 Task: Search one way flight ticket for 4 adults, 1 infant in seat and 1 infant on lap in premium economy from Everett: Paine Field (snohomish County Airport) to Rockford: Chicago Rockford International Airport(was Northwest Chicagoland Regional Airport At Rockford) on 5-1-2023. Choice of flights is Delta. Number of bags: 2 carry on bags and 1 checked bag. Price is upto 78000. Outbound departure time preference is 13:15.
Action: Mouse moved to (214, 338)
Screenshot: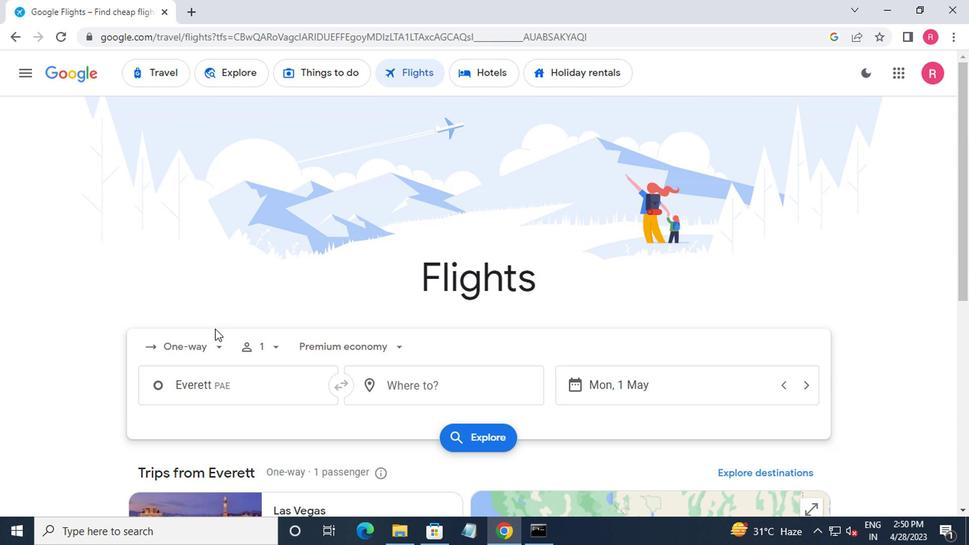
Action: Mouse pressed left at (214, 338)
Screenshot: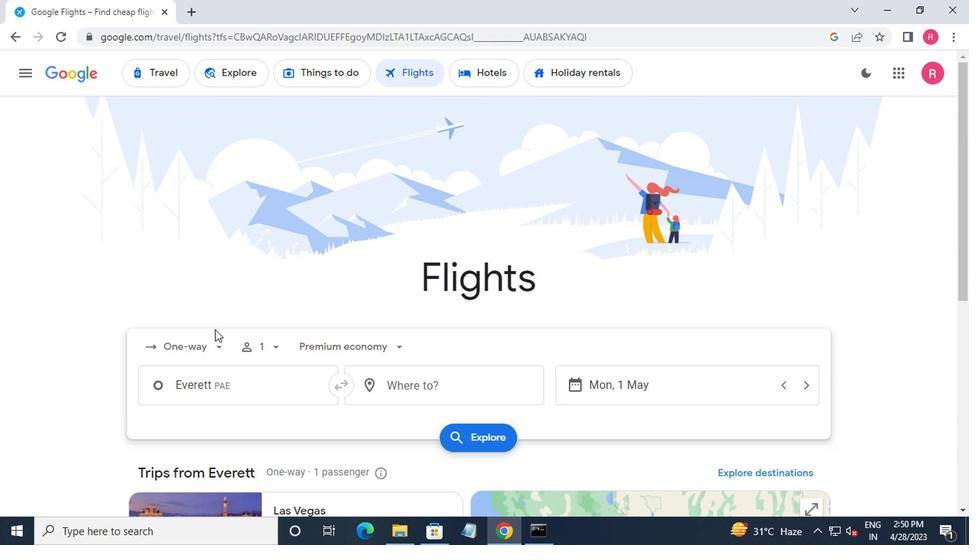 
Action: Mouse moved to (203, 409)
Screenshot: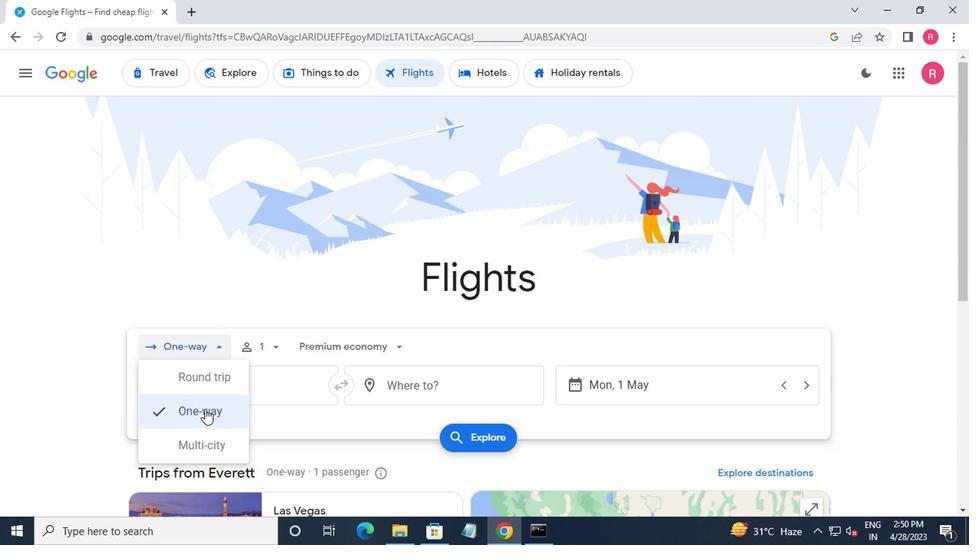 
Action: Mouse pressed left at (203, 409)
Screenshot: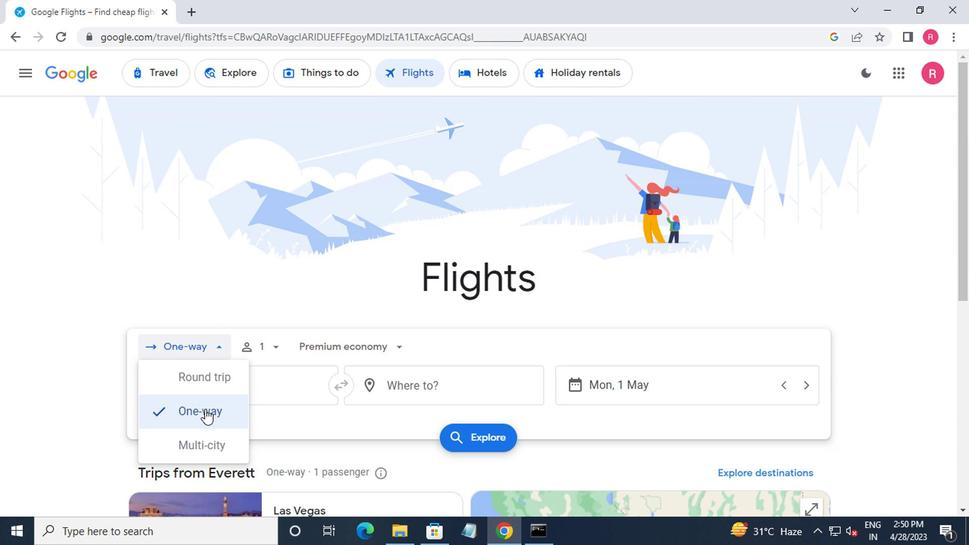 
Action: Mouse moved to (271, 346)
Screenshot: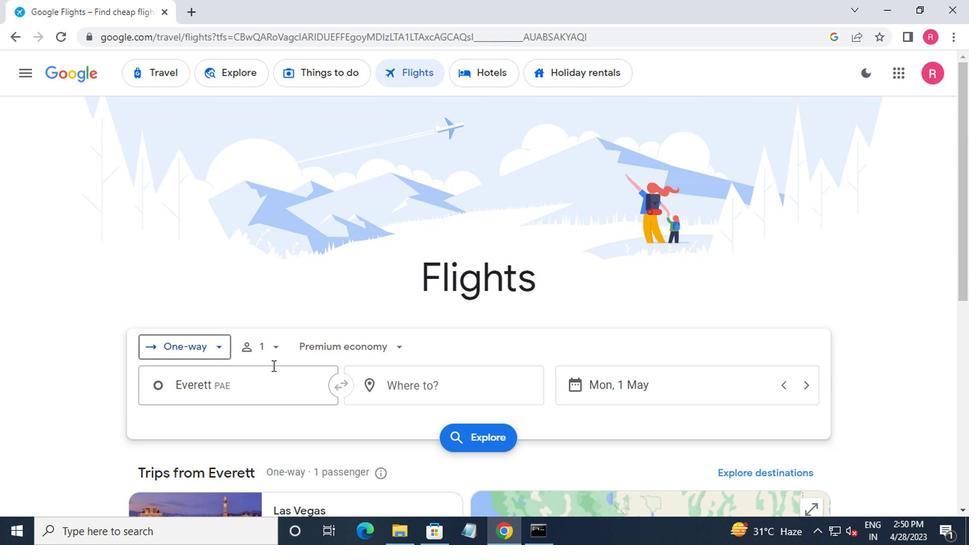 
Action: Mouse pressed left at (271, 346)
Screenshot: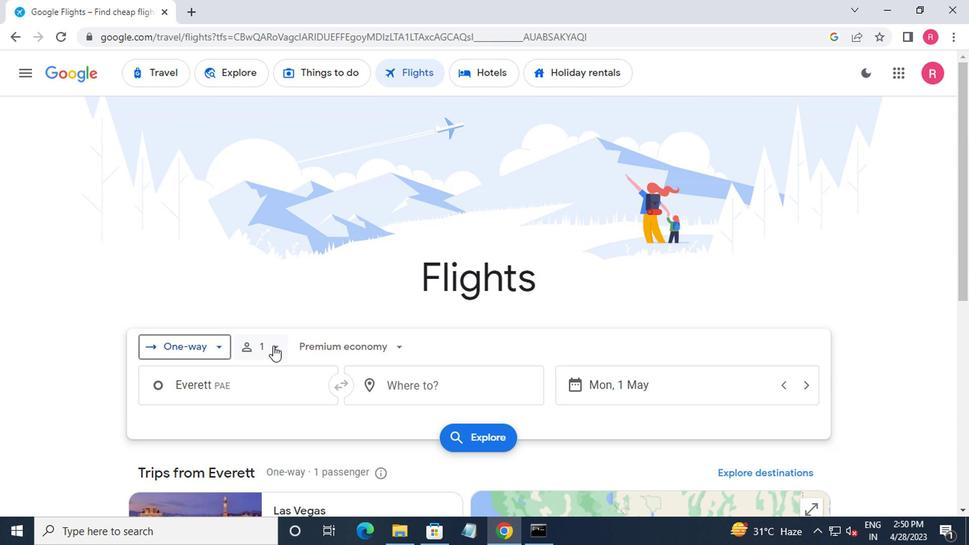 
Action: Mouse moved to (381, 385)
Screenshot: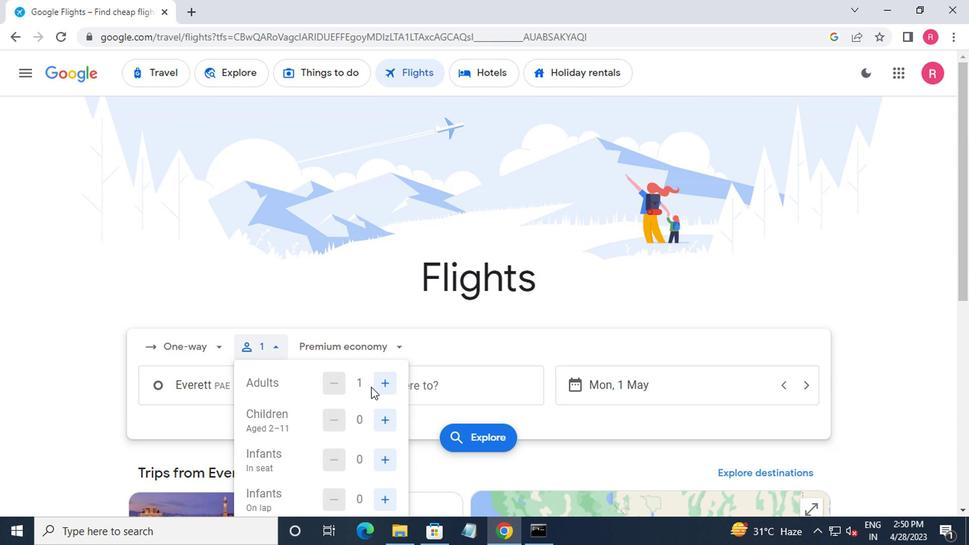 
Action: Mouse pressed left at (381, 385)
Screenshot: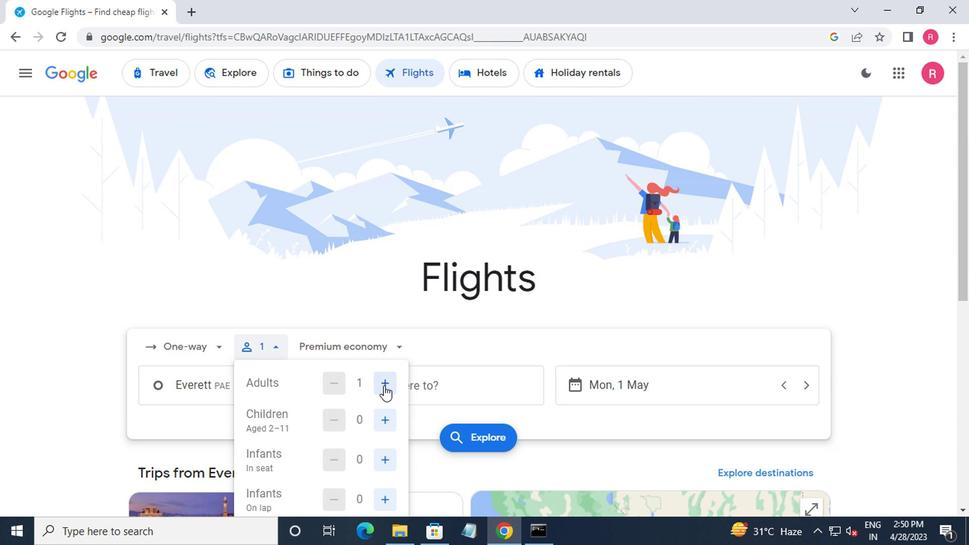 
Action: Mouse pressed left at (381, 385)
Screenshot: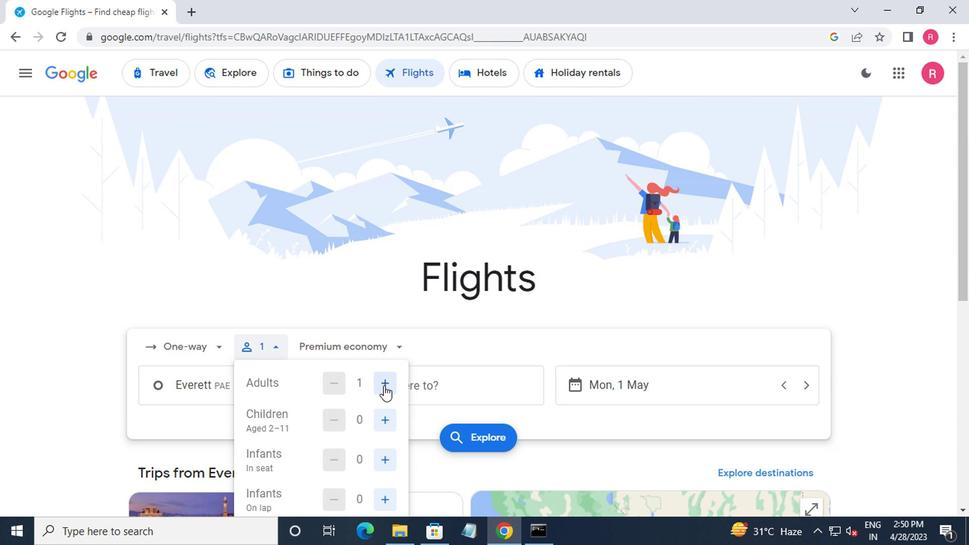 
Action: Mouse pressed left at (381, 385)
Screenshot: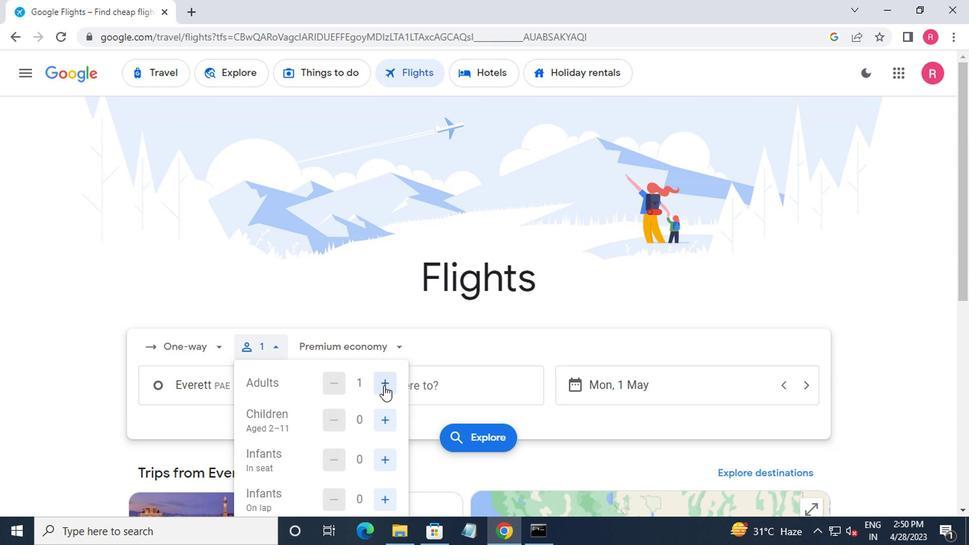 
Action: Mouse moved to (374, 385)
Screenshot: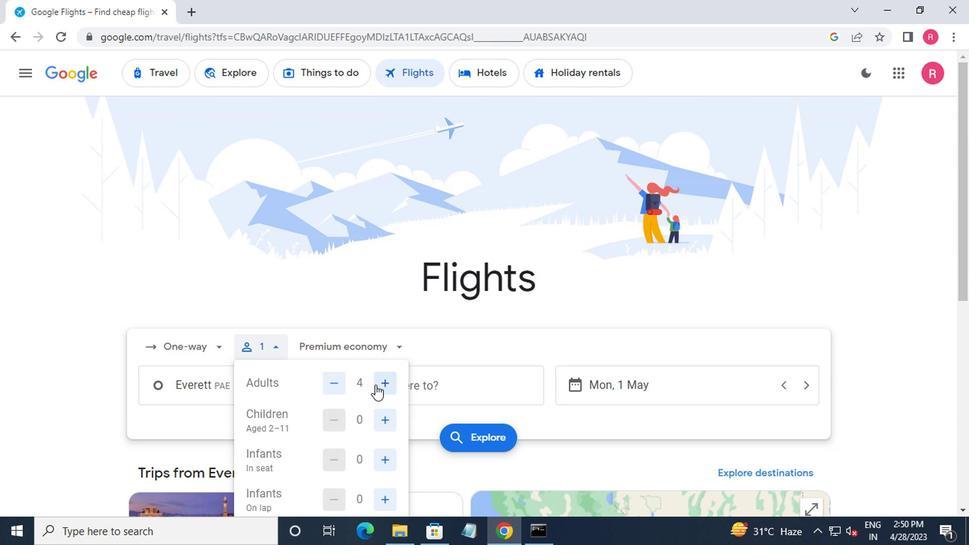 
Action: Mouse pressed left at (374, 385)
Screenshot: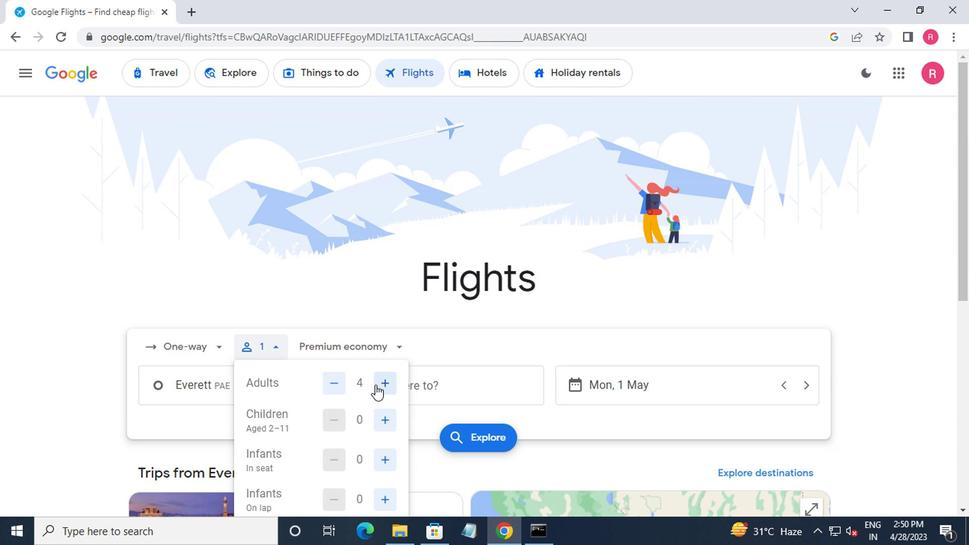 
Action: Mouse moved to (338, 385)
Screenshot: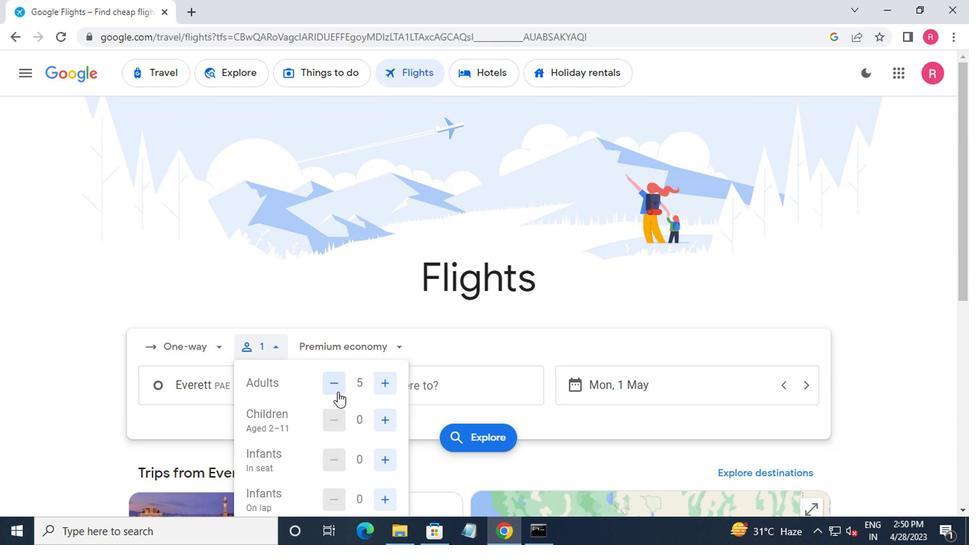 
Action: Mouse pressed left at (338, 385)
Screenshot: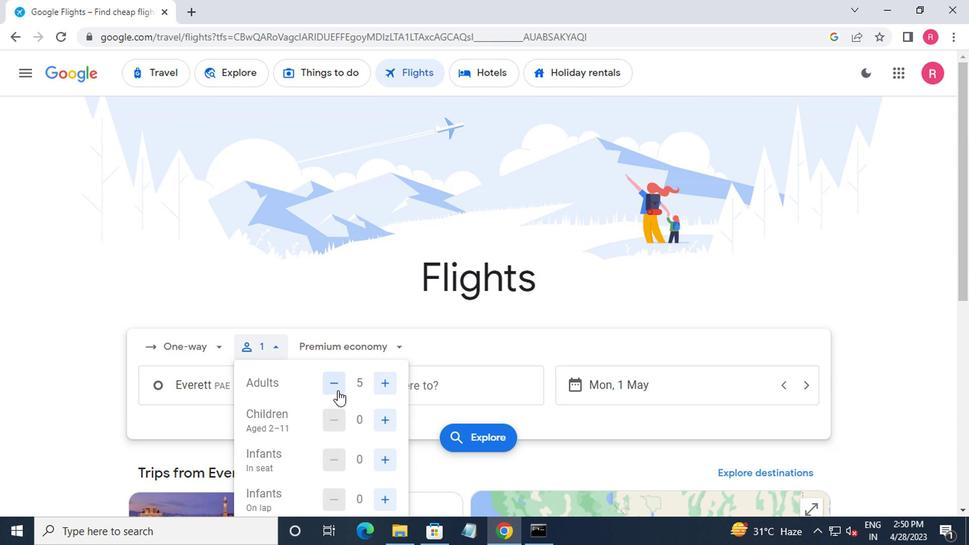 
Action: Mouse pressed left at (338, 385)
Screenshot: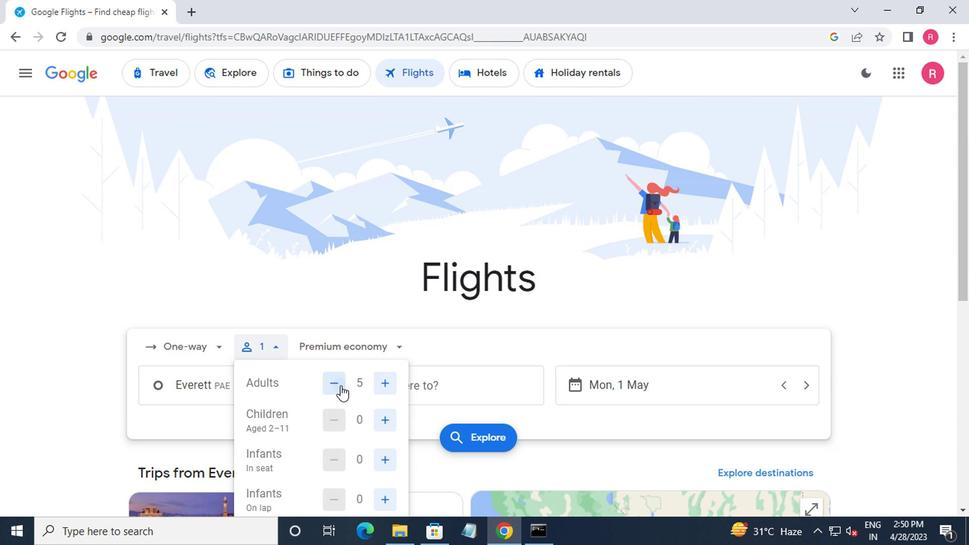 
Action: Mouse moved to (379, 417)
Screenshot: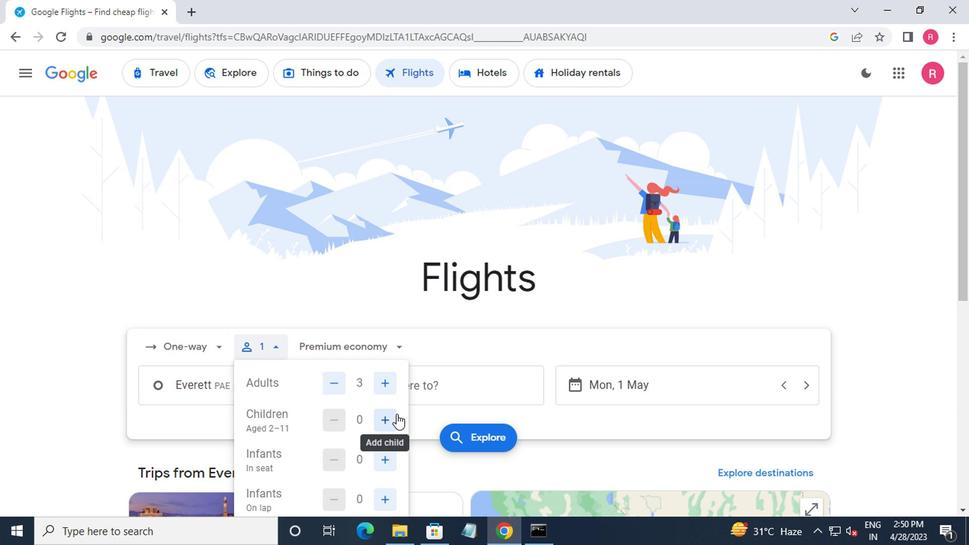 
Action: Mouse pressed left at (379, 417)
Screenshot: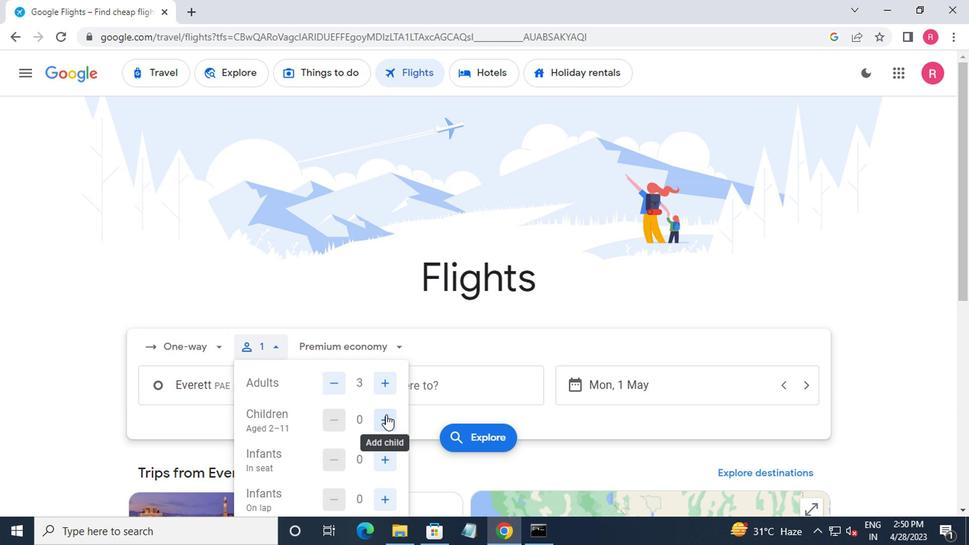 
Action: Mouse pressed left at (379, 417)
Screenshot: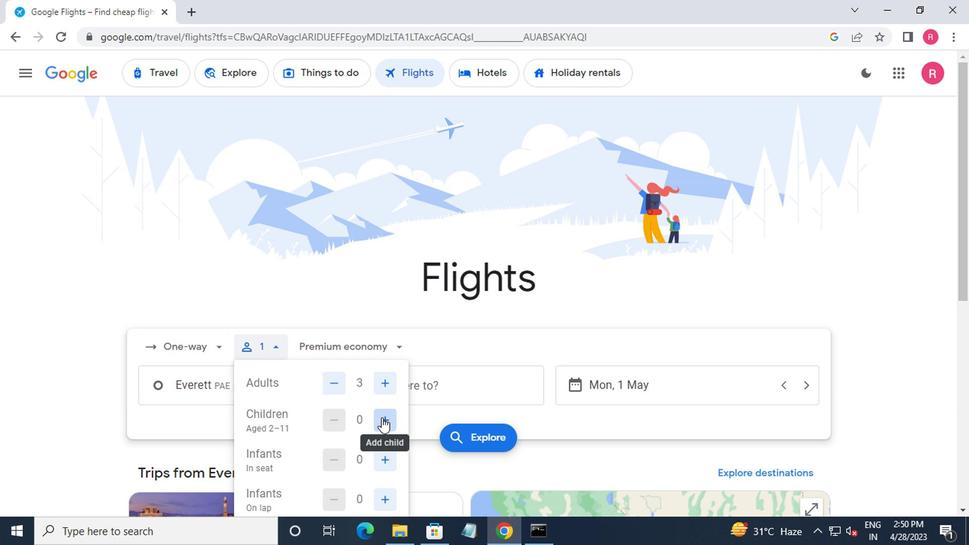 
Action: Mouse pressed left at (379, 417)
Screenshot: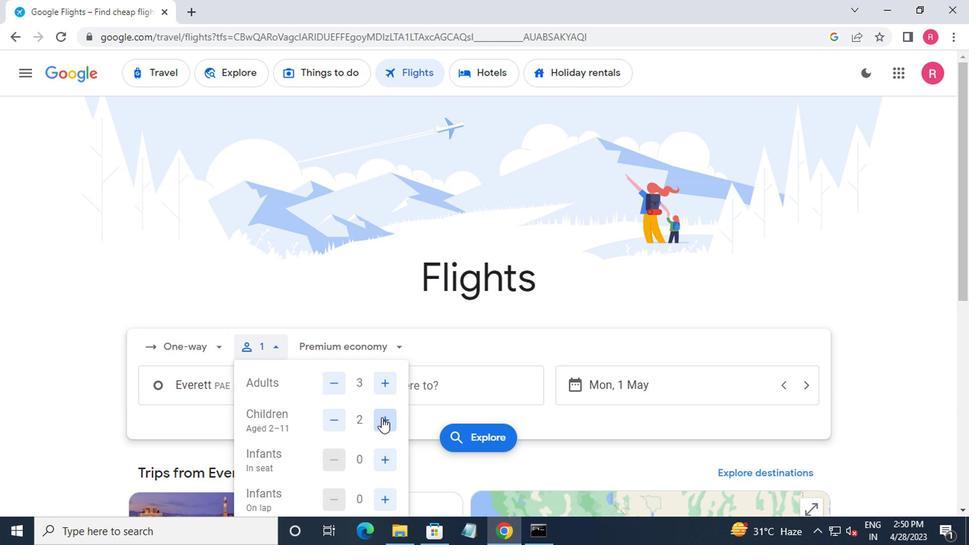 
Action: Mouse moved to (355, 344)
Screenshot: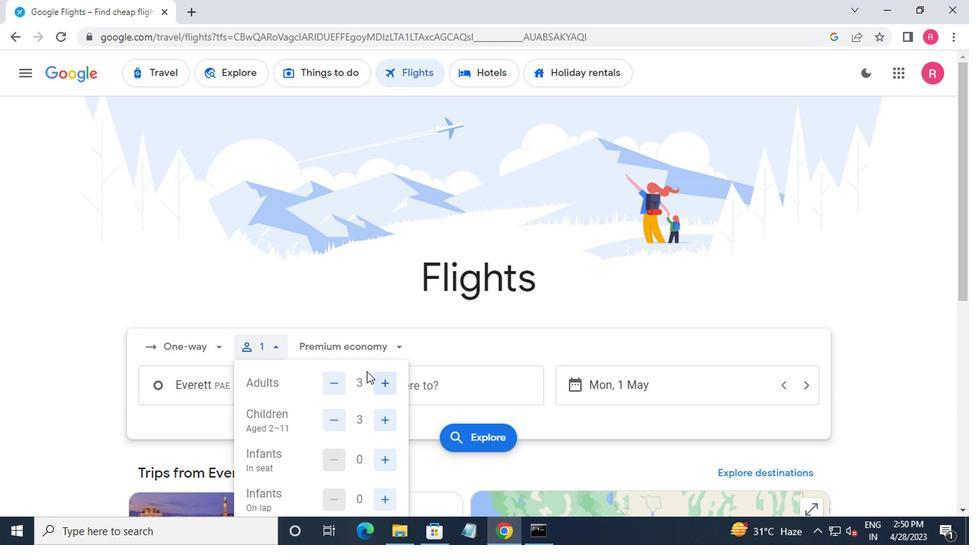 
Action: Mouse pressed left at (355, 344)
Screenshot: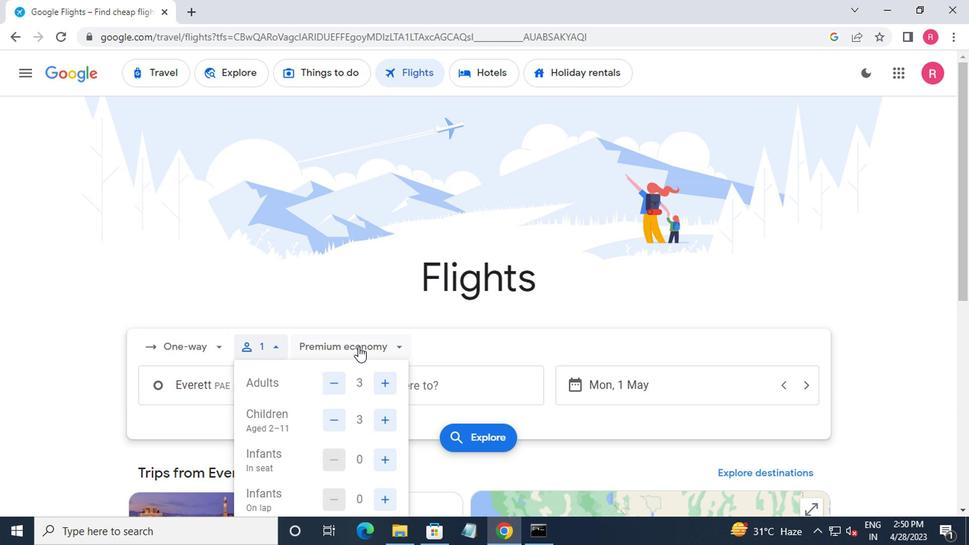 
Action: Mouse moved to (372, 374)
Screenshot: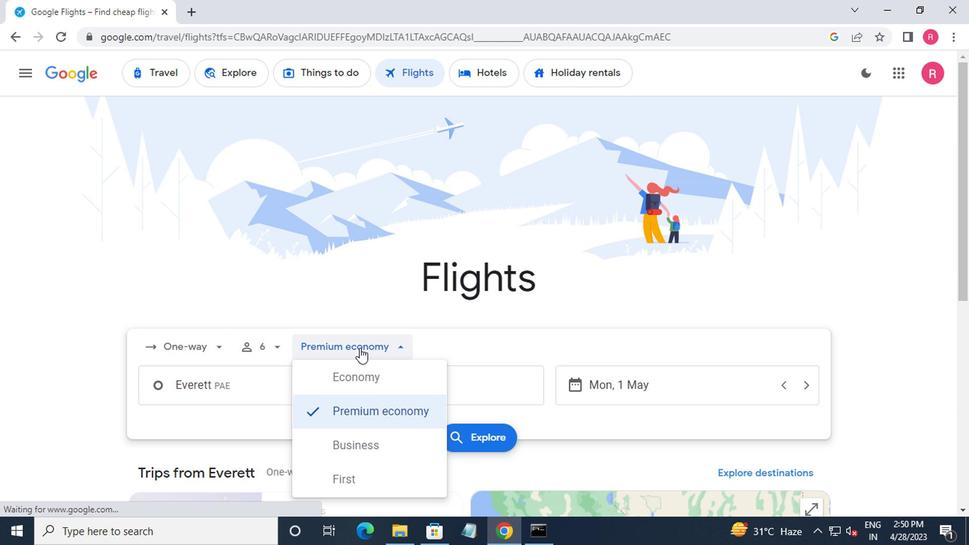 
Action: Mouse pressed left at (372, 374)
Screenshot: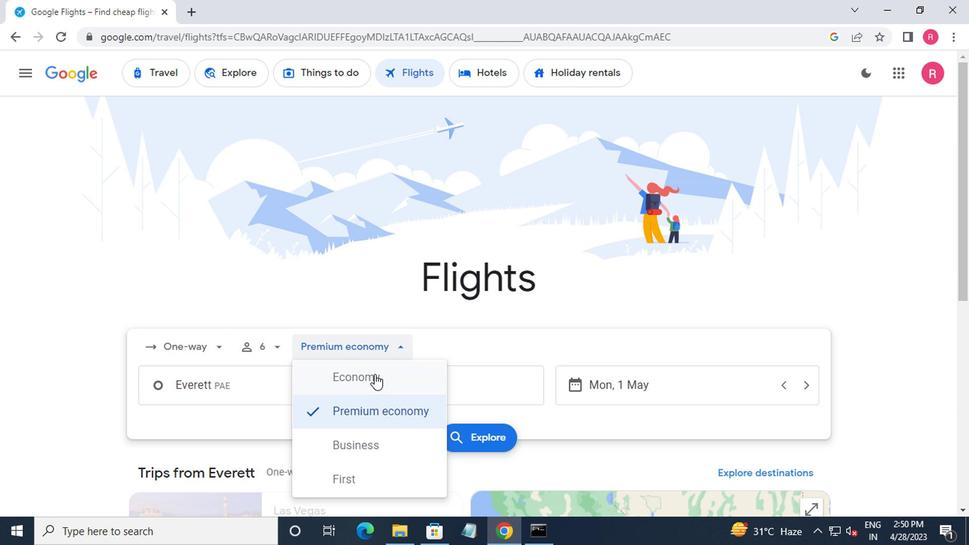
Action: Mouse moved to (269, 392)
Screenshot: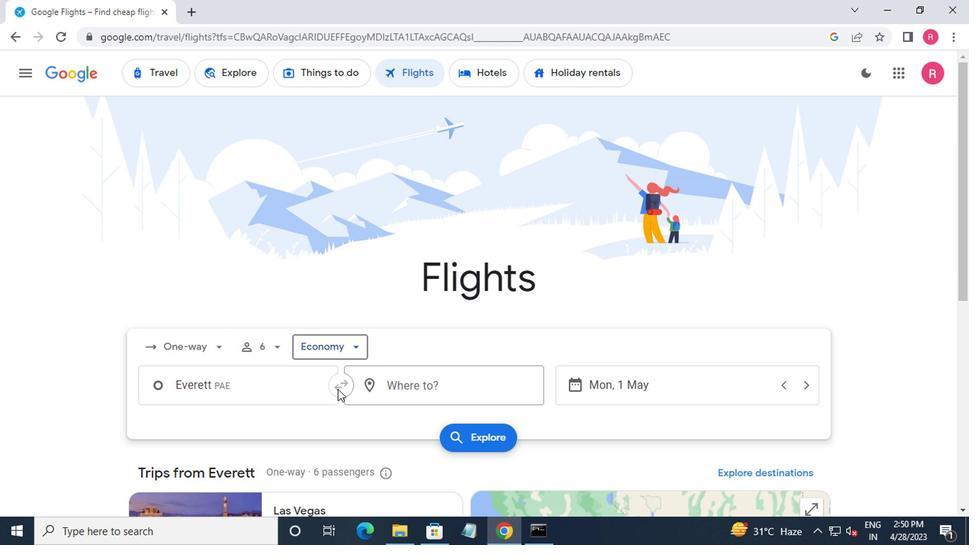 
Action: Mouse pressed left at (269, 392)
Screenshot: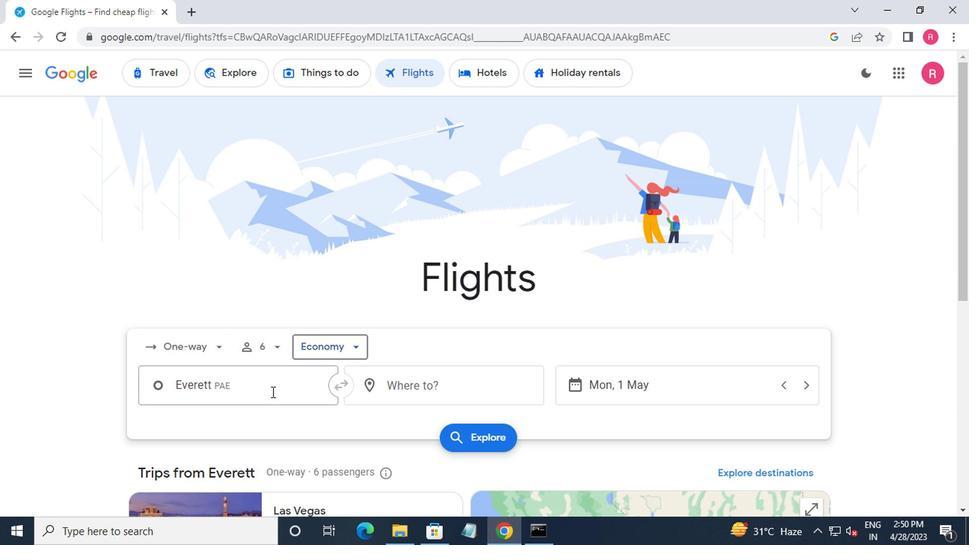 
Action: Mouse moved to (260, 500)
Screenshot: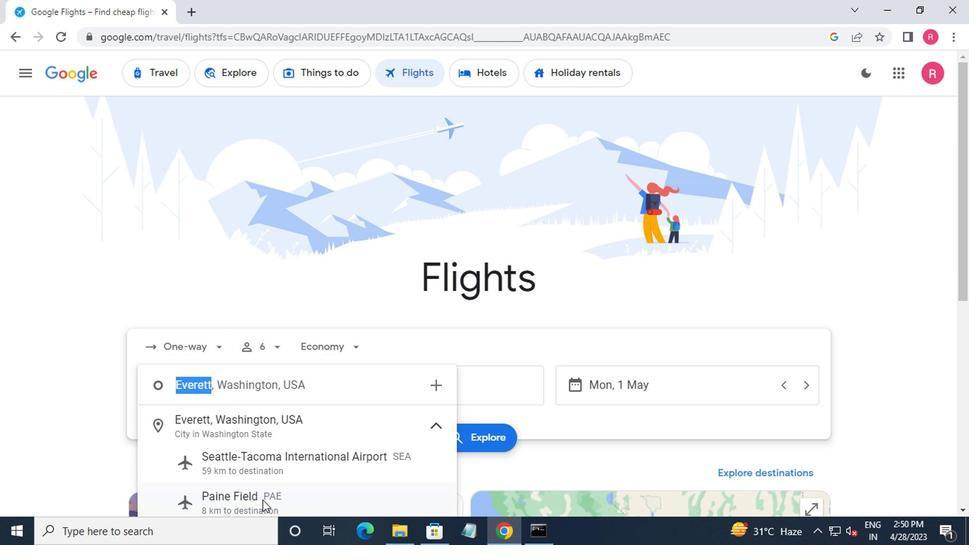 
Action: Mouse pressed left at (260, 500)
Screenshot: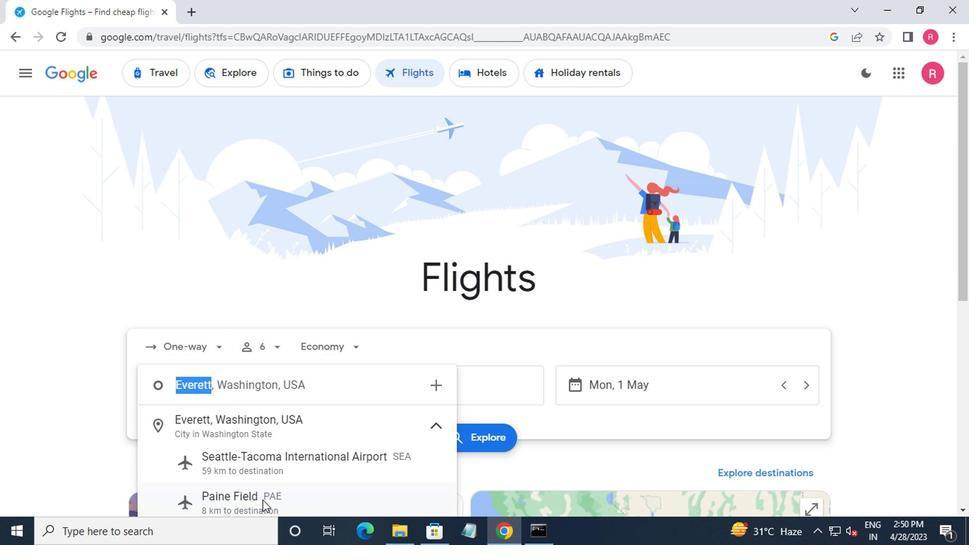 
Action: Mouse moved to (418, 400)
Screenshot: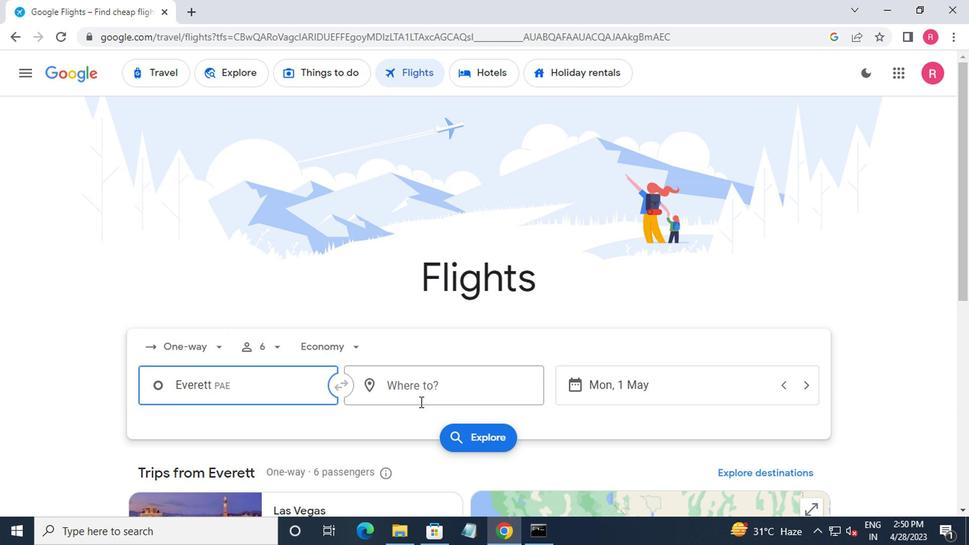 
Action: Mouse pressed left at (418, 400)
Screenshot: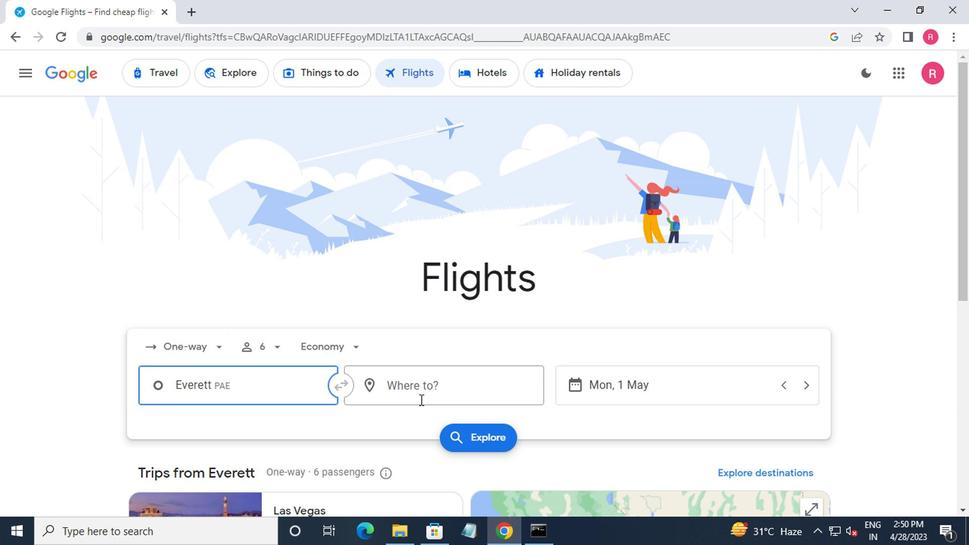 
Action: Mouse scrolled (418, 399) with delta (0, -1)
Screenshot: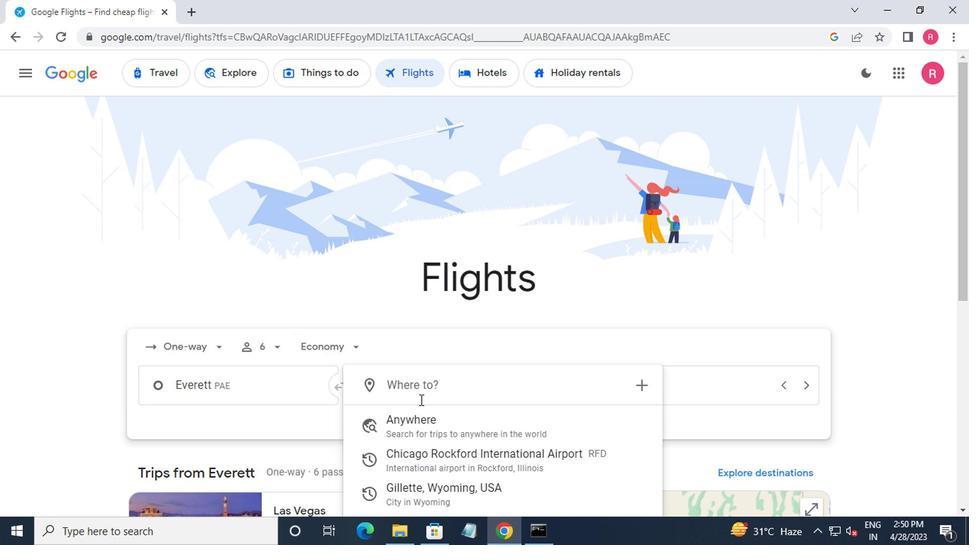 
Action: Mouse moved to (418, 454)
Screenshot: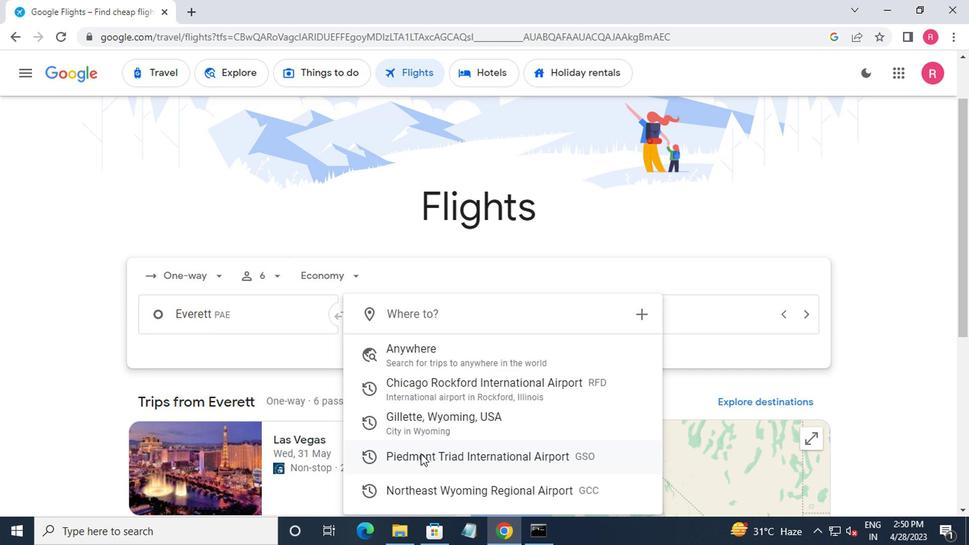 
Action: Mouse pressed left at (418, 454)
Screenshot: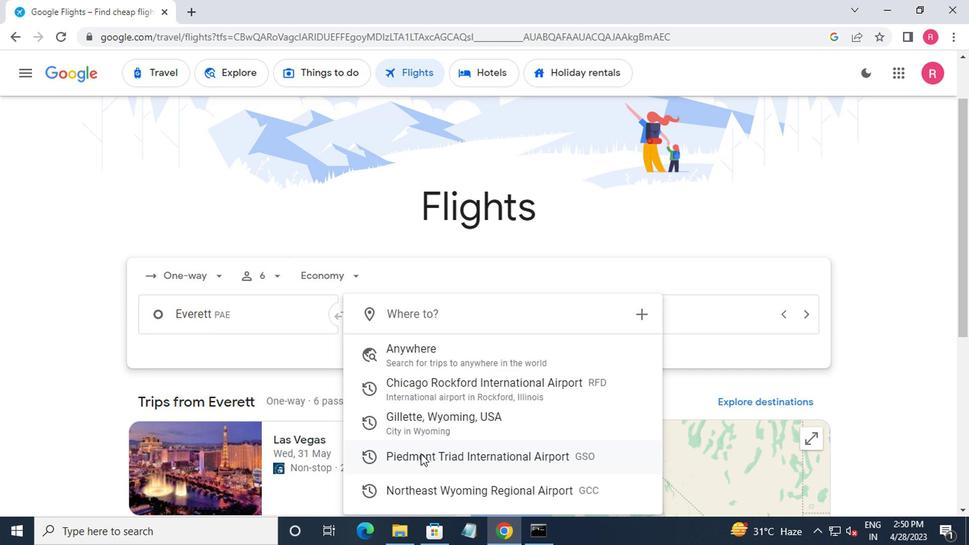 
Action: Mouse moved to (663, 317)
Screenshot: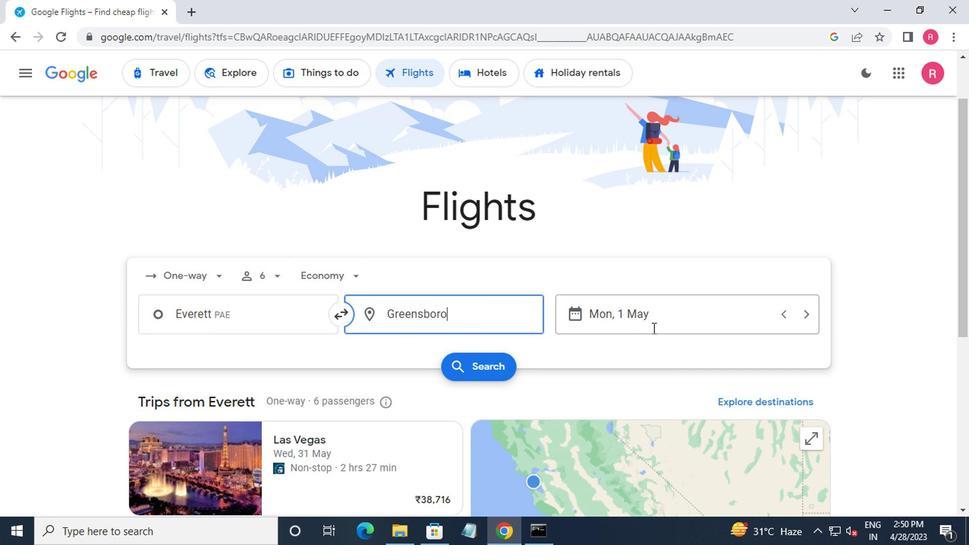 
Action: Mouse pressed left at (663, 317)
Screenshot: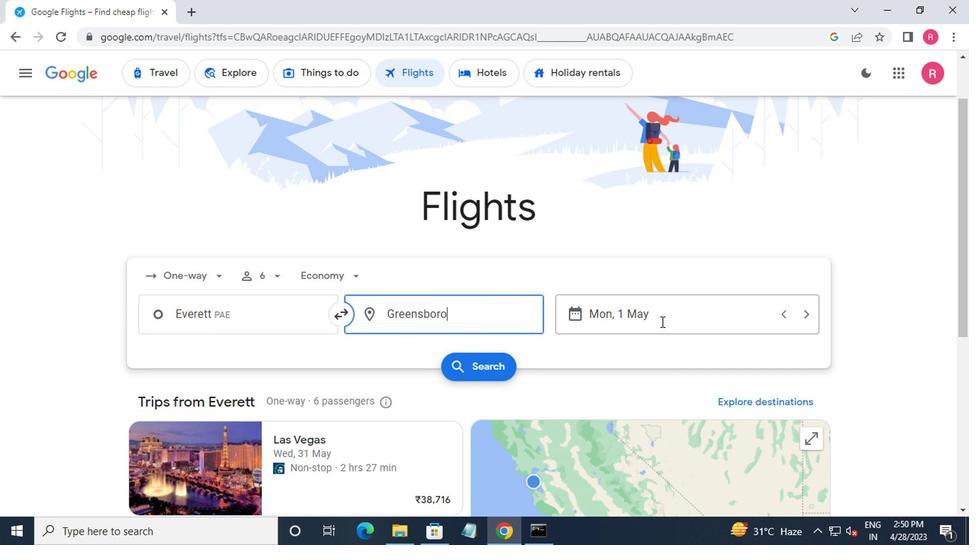 
Action: Mouse moved to (617, 273)
Screenshot: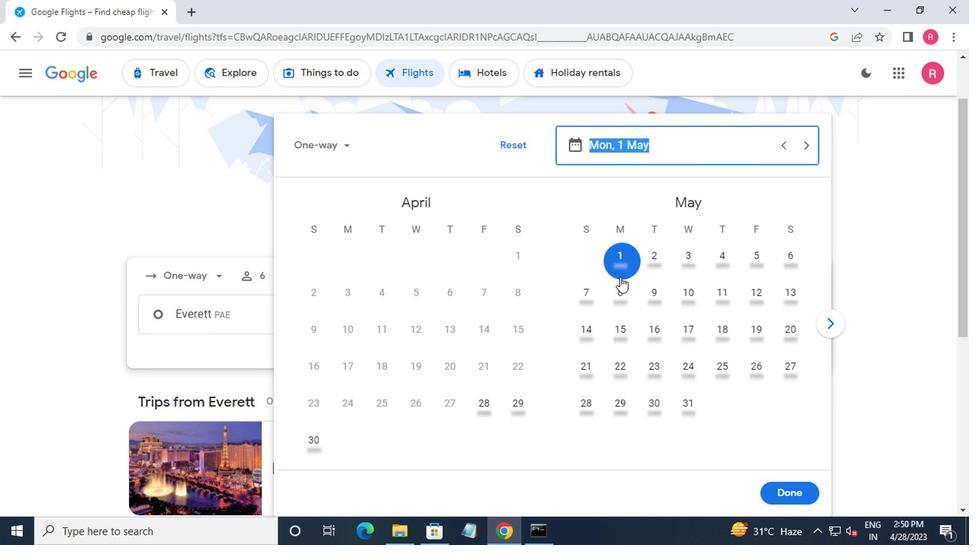 
Action: Mouse pressed left at (617, 273)
Screenshot: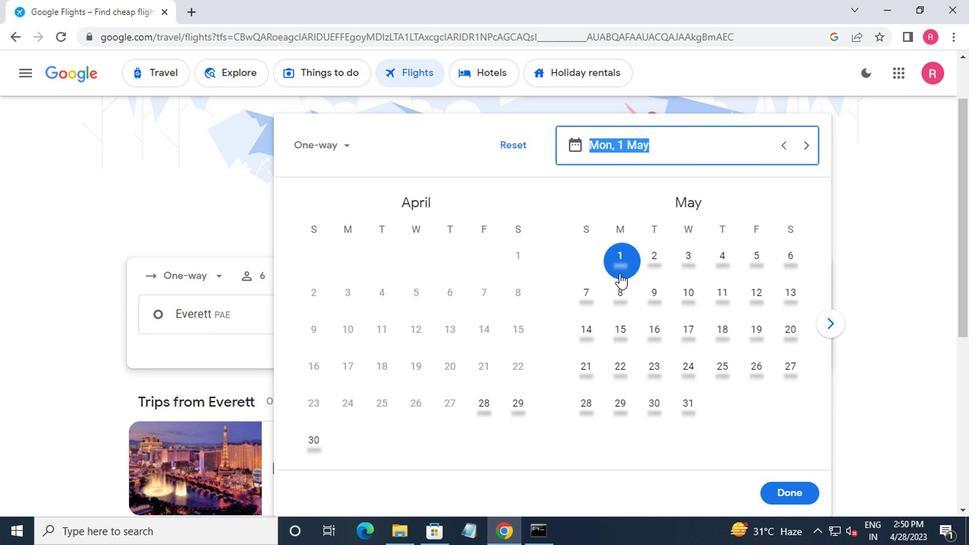 
Action: Mouse moved to (784, 486)
Screenshot: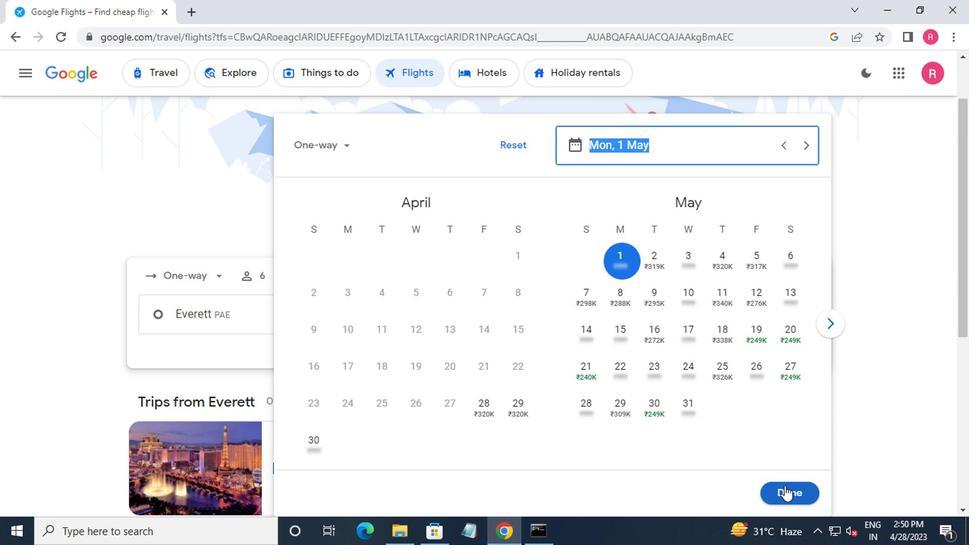 
Action: Mouse pressed left at (784, 486)
Screenshot: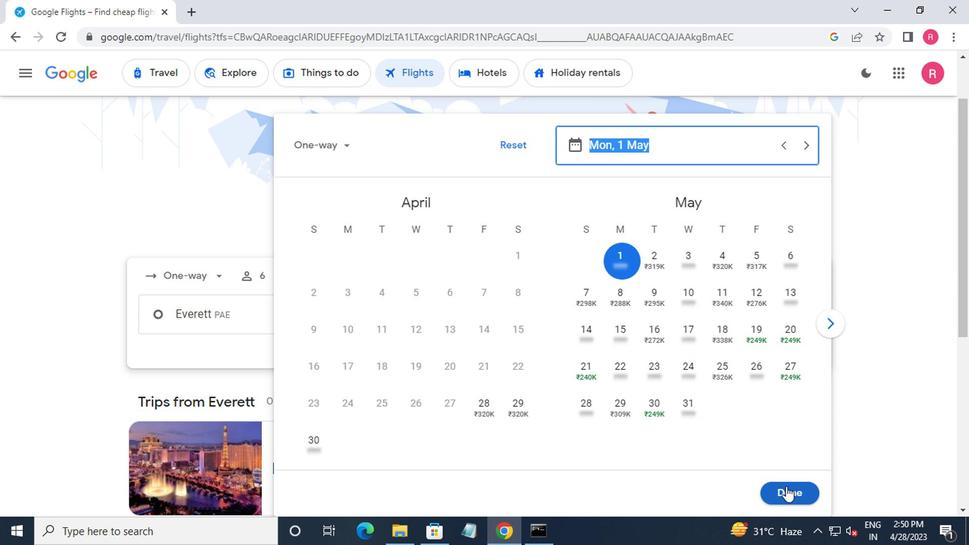 
Action: Mouse moved to (488, 370)
Screenshot: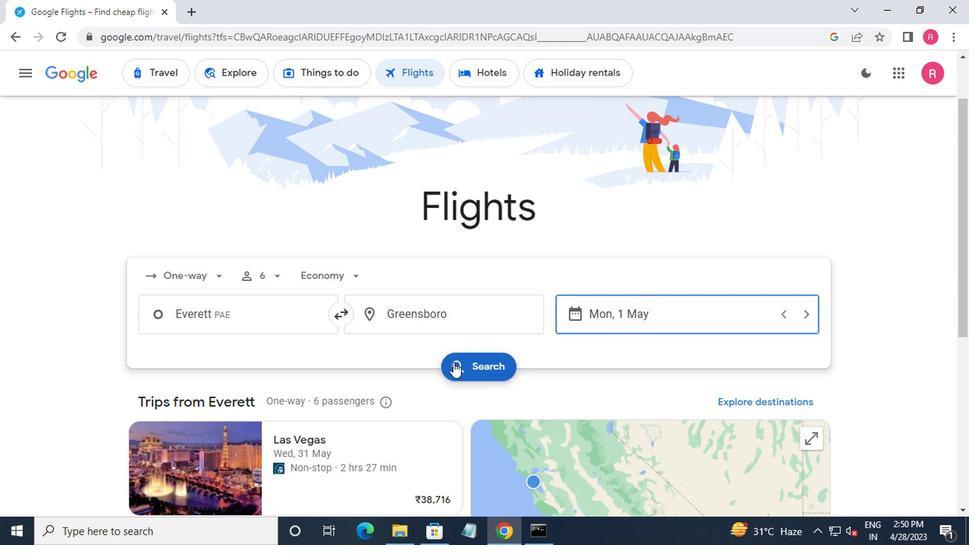 
Action: Mouse pressed left at (488, 370)
Screenshot: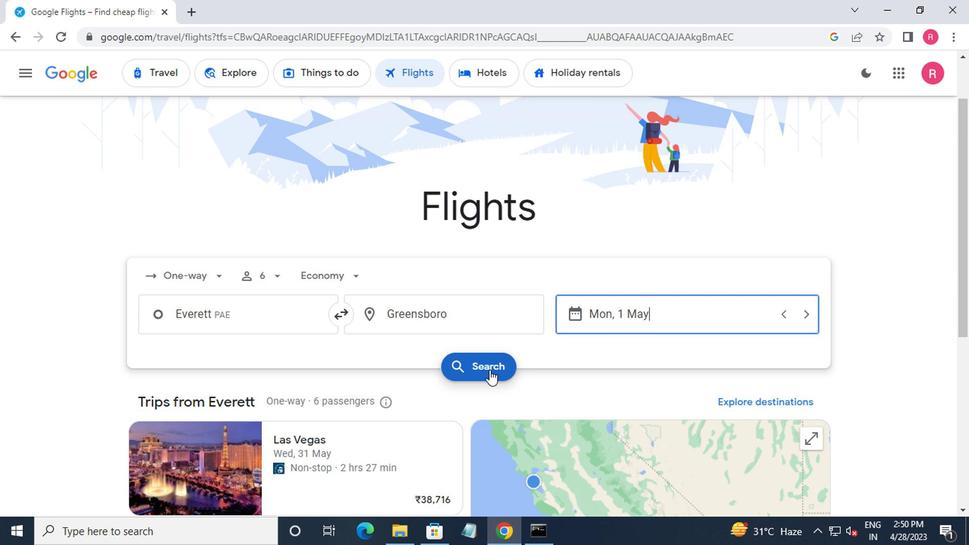 
Action: Mouse moved to (140, 211)
Screenshot: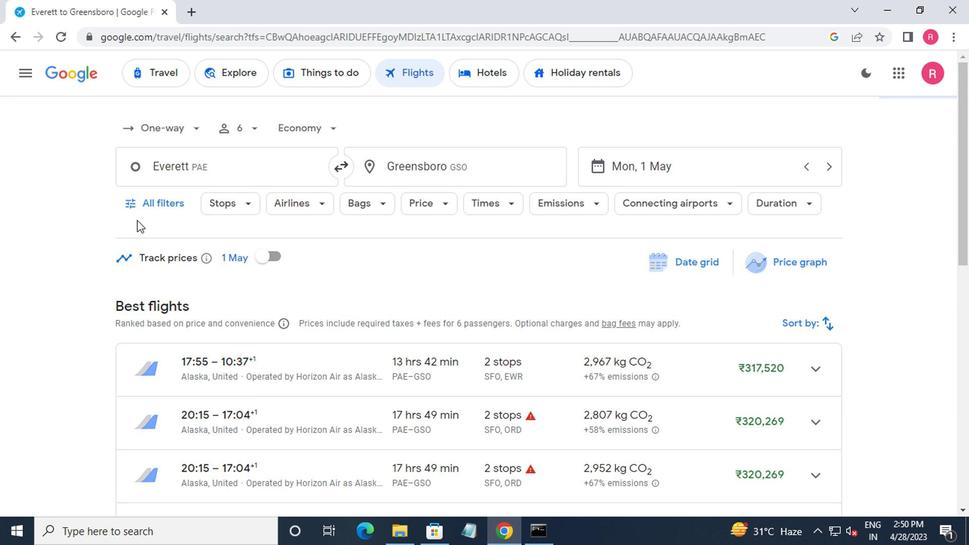 
Action: Mouse pressed left at (140, 211)
Screenshot: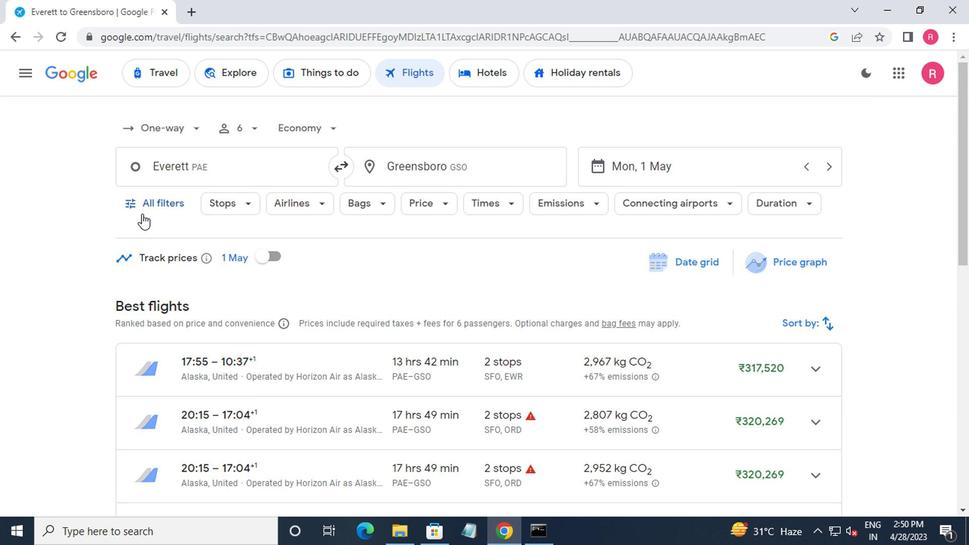 
Action: Mouse moved to (182, 322)
Screenshot: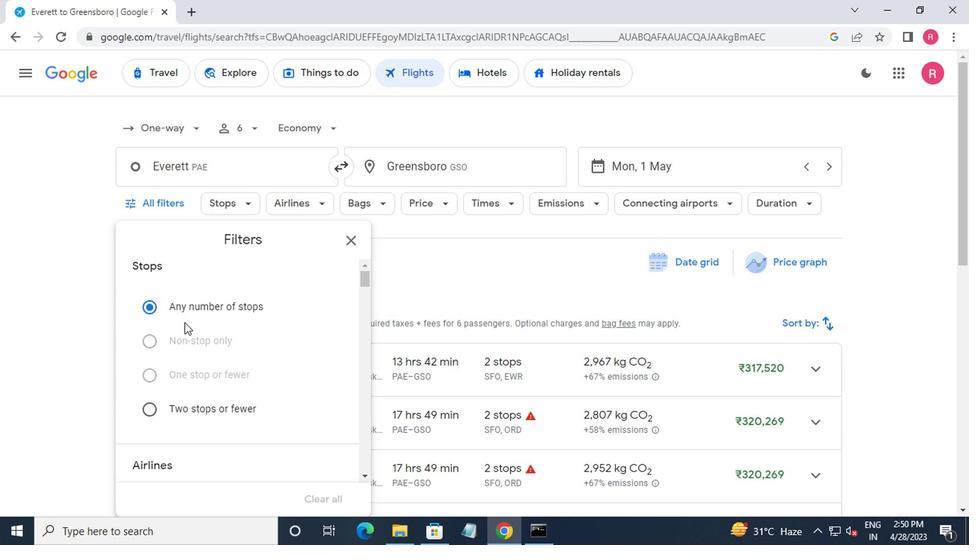 
Action: Mouse scrolled (182, 321) with delta (0, 0)
Screenshot: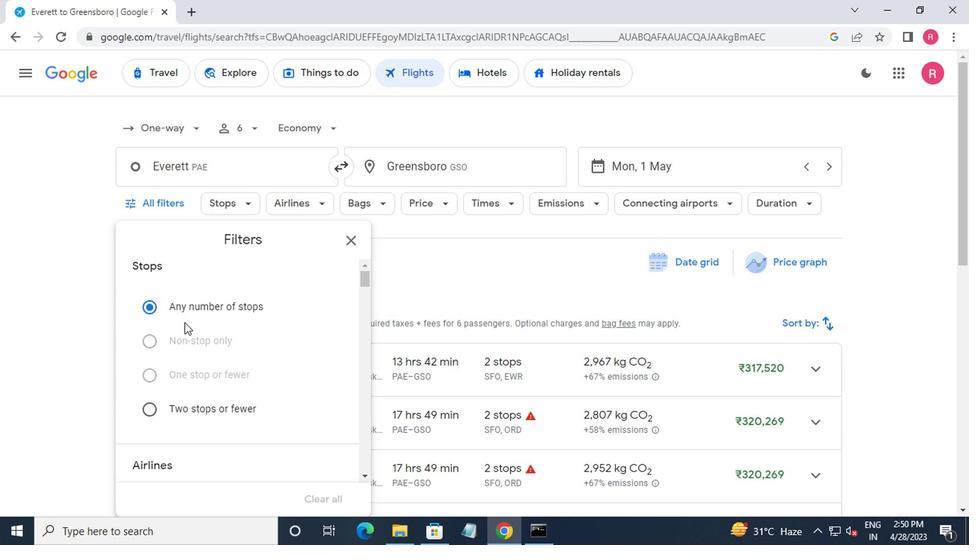 
Action: Mouse moved to (184, 333)
Screenshot: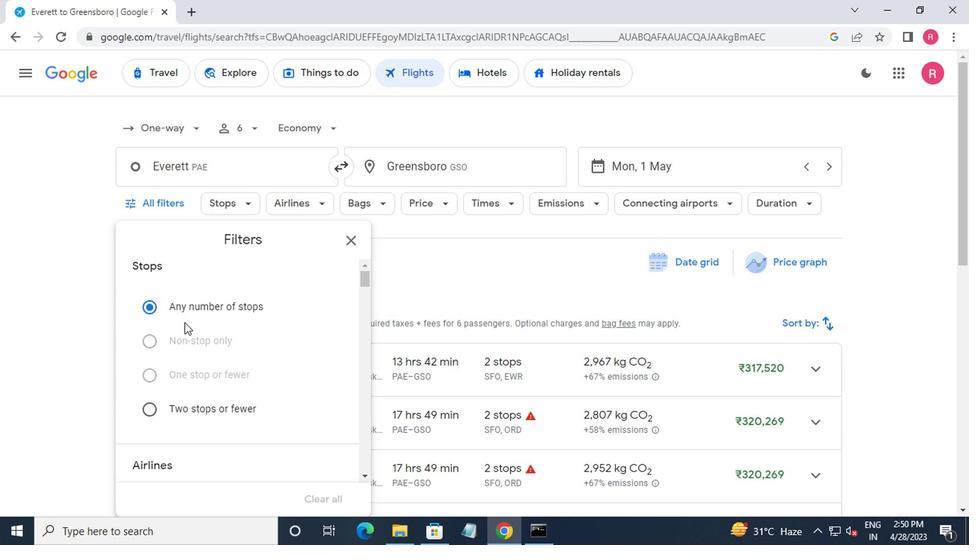
Action: Mouse scrolled (184, 333) with delta (0, 0)
Screenshot: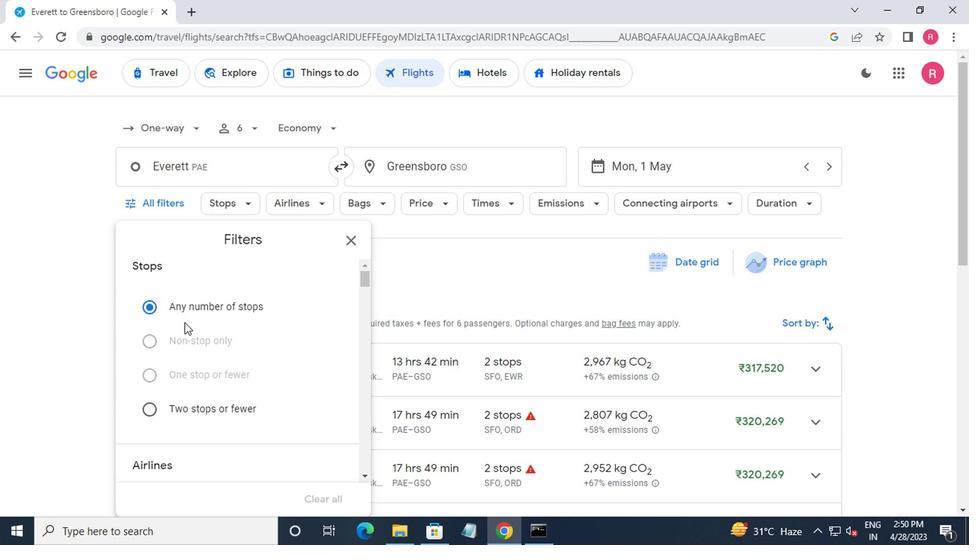 
Action: Mouse moved to (185, 336)
Screenshot: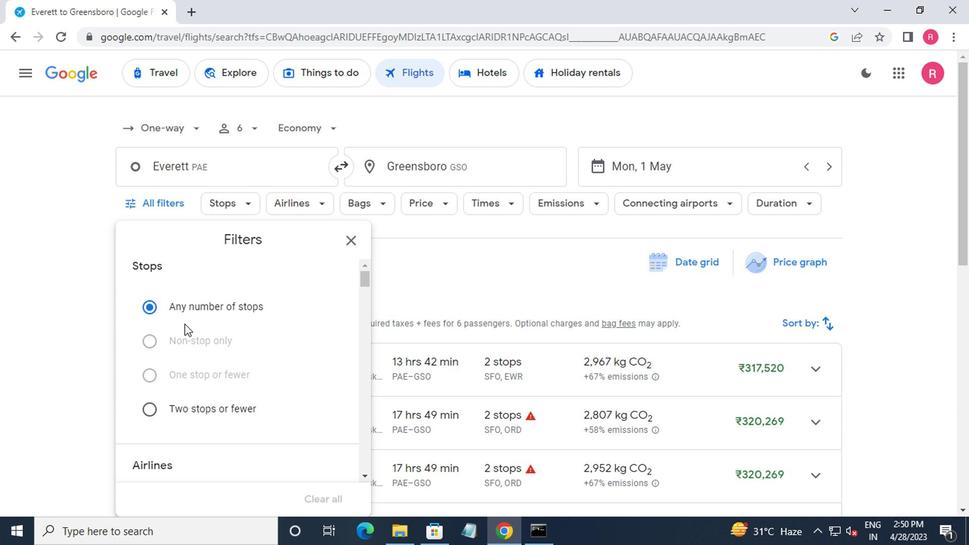 
Action: Mouse scrolled (185, 335) with delta (0, -1)
Screenshot: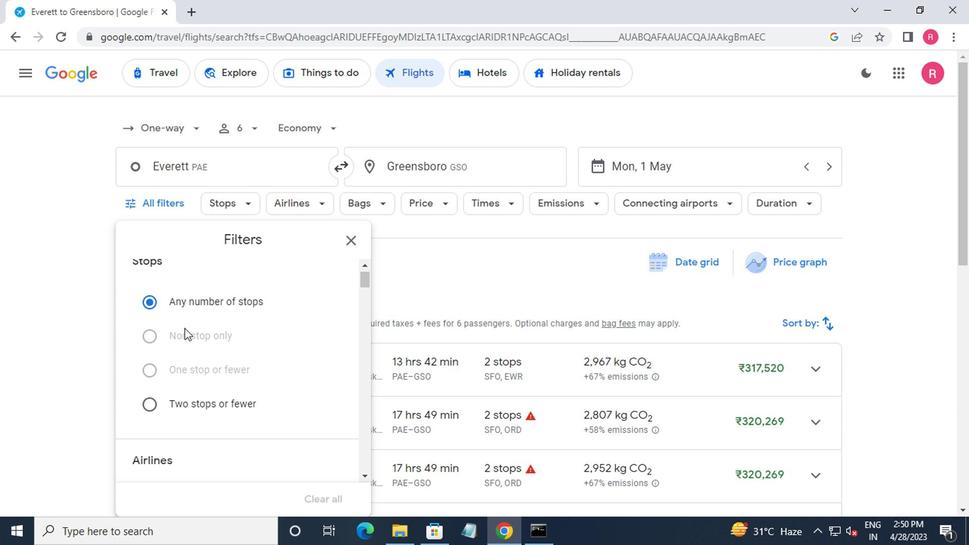 
Action: Mouse moved to (186, 337)
Screenshot: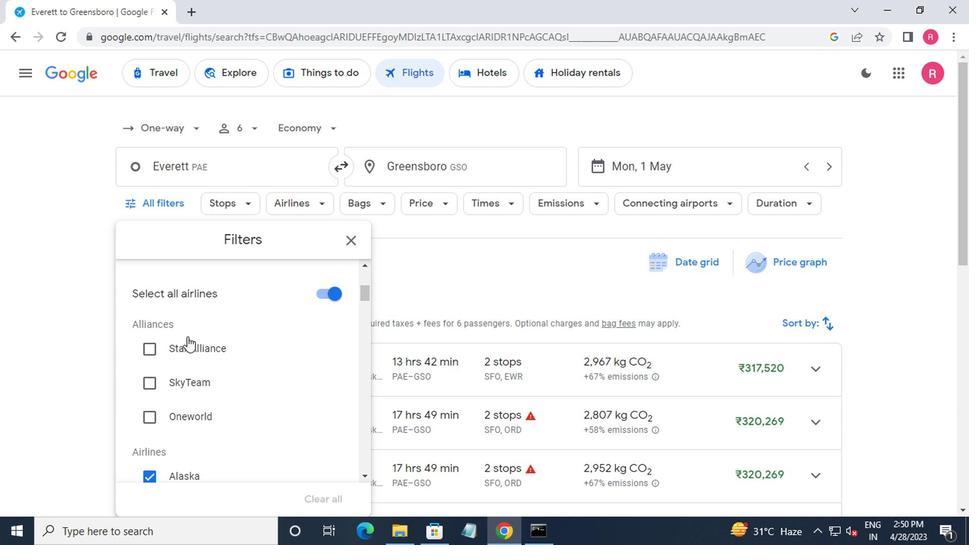 
Action: Mouse scrolled (186, 336) with delta (0, 0)
Screenshot: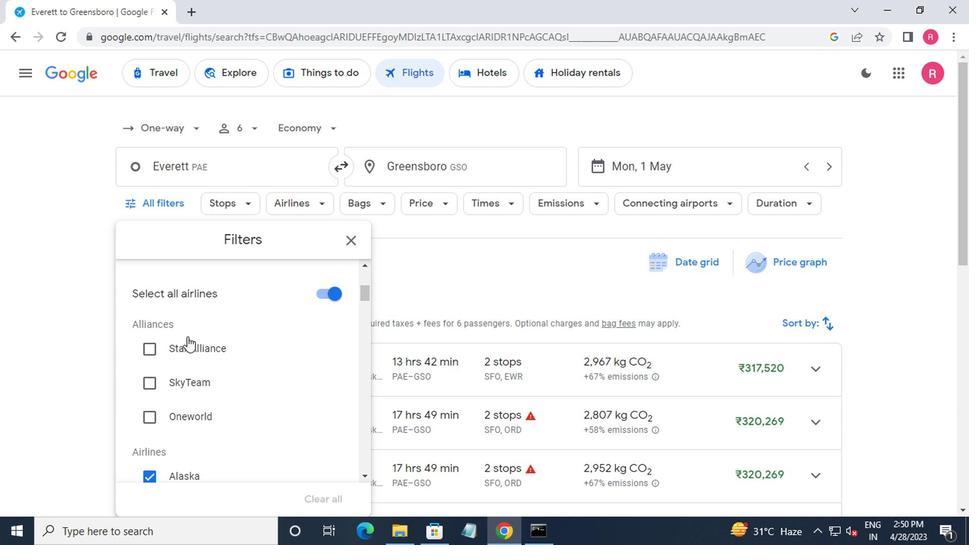 
Action: Mouse moved to (186, 337)
Screenshot: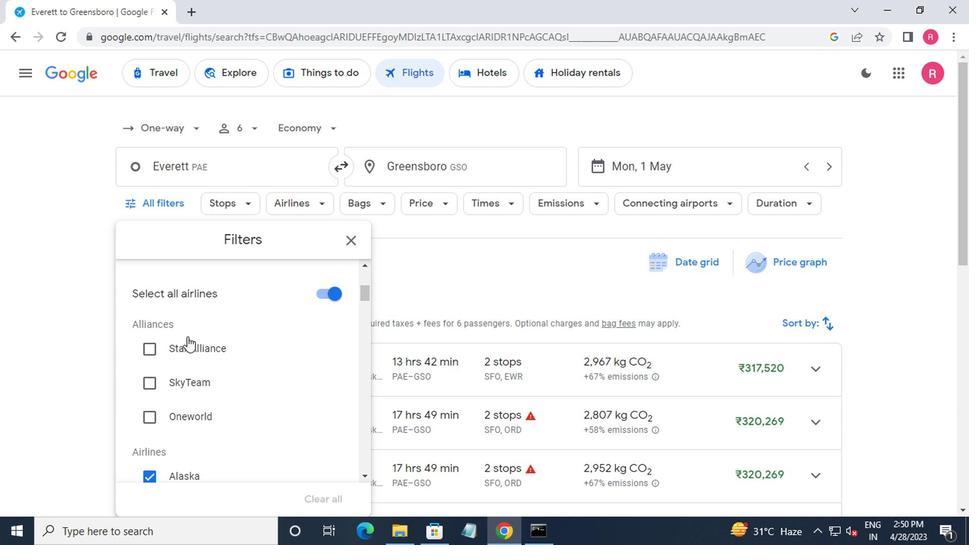 
Action: Mouse scrolled (186, 336) with delta (0, 0)
Screenshot: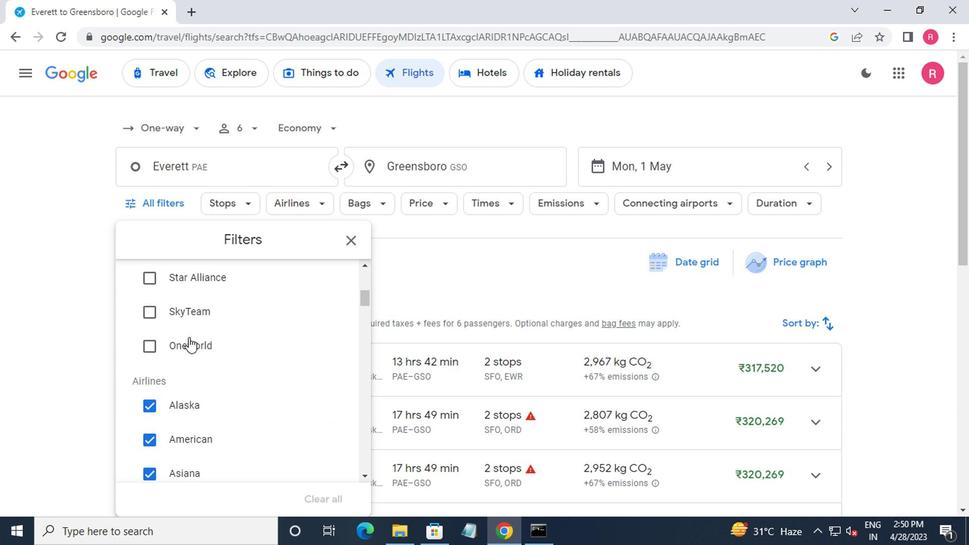 
Action: Mouse moved to (321, 368)
Screenshot: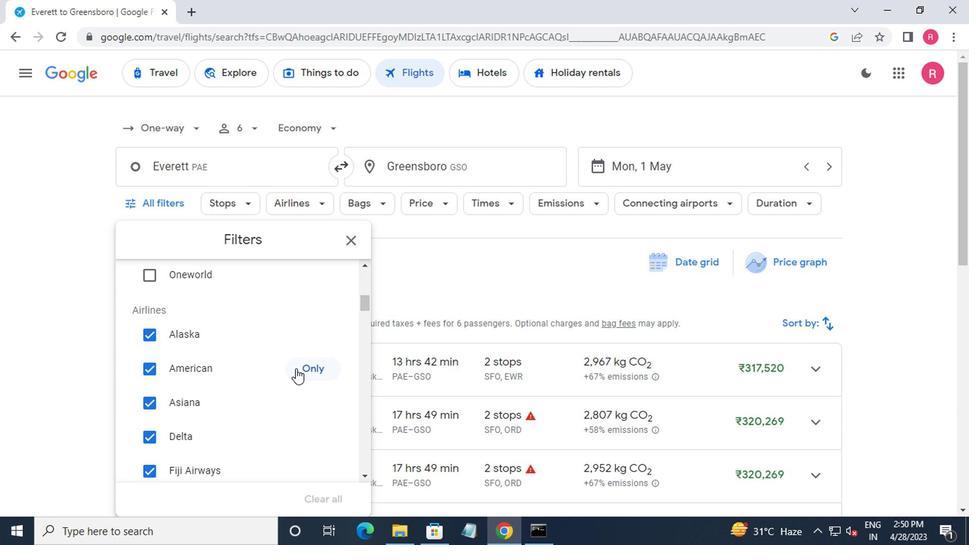 
Action: Mouse pressed left at (321, 368)
Screenshot: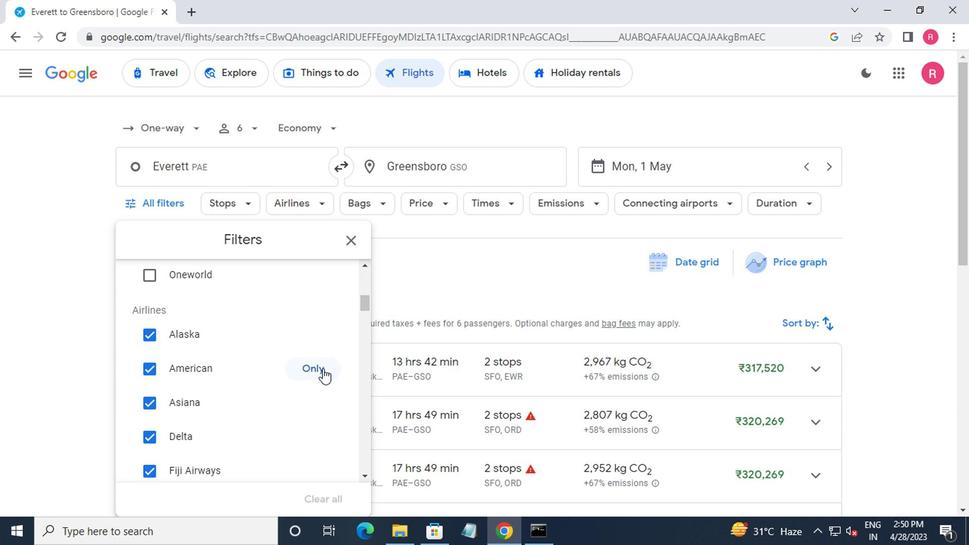
Action: Mouse moved to (305, 377)
Screenshot: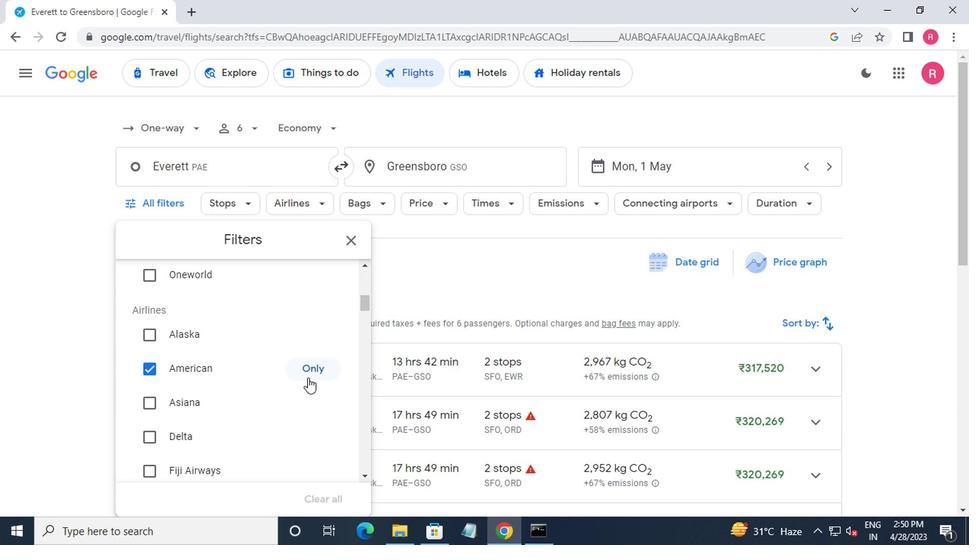 
Action: Mouse scrolled (305, 377) with delta (0, 0)
Screenshot: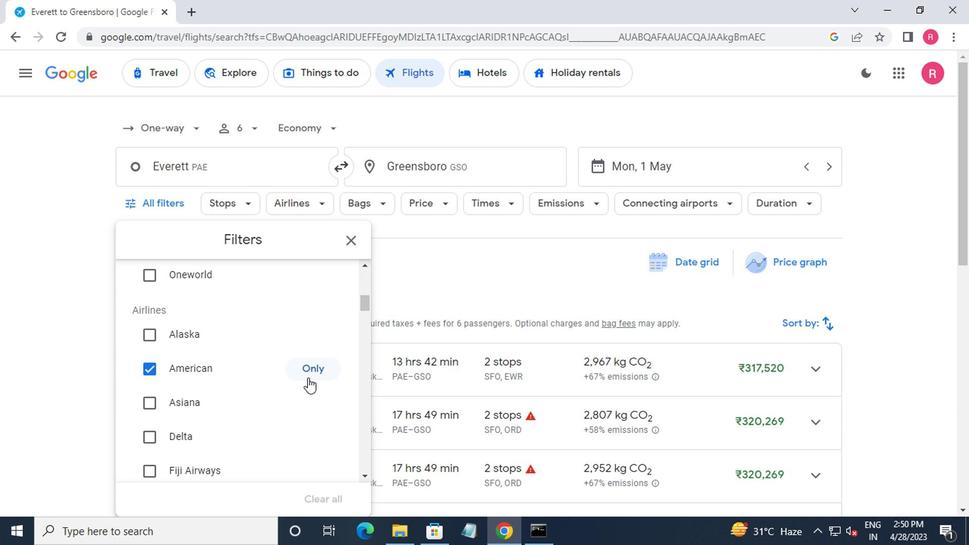 
Action: Mouse moved to (281, 377)
Screenshot: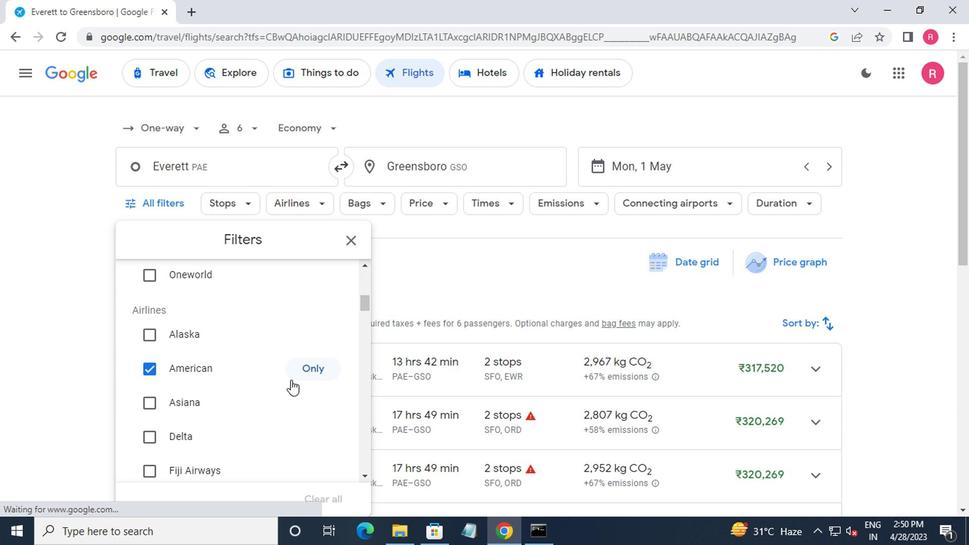 
Action: Mouse scrolled (281, 376) with delta (0, -1)
Screenshot: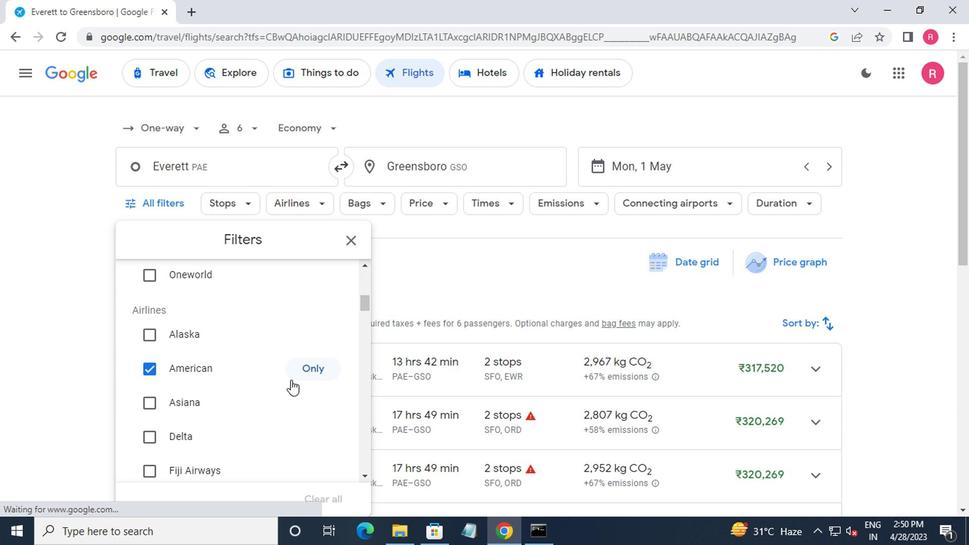 
Action: Mouse moved to (278, 377)
Screenshot: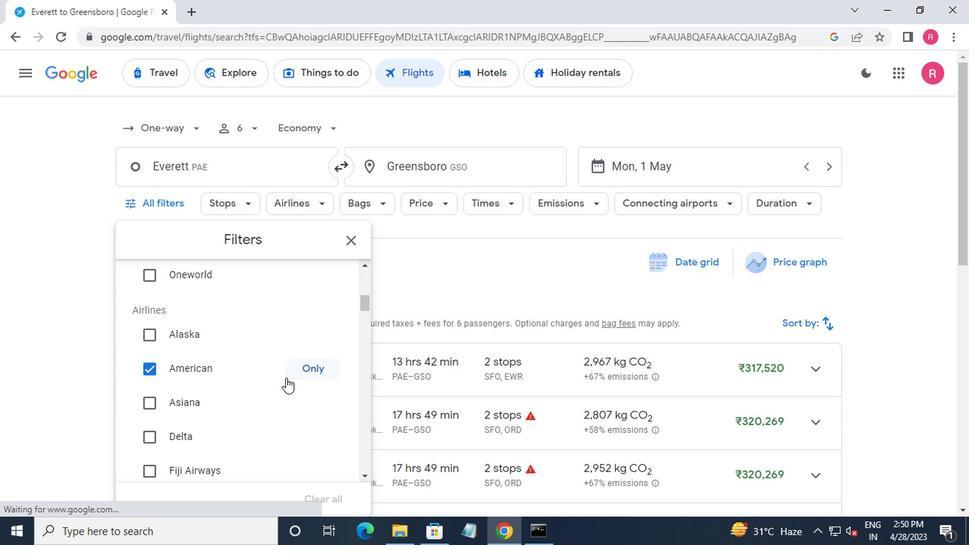 
Action: Mouse scrolled (278, 376) with delta (0, -1)
Screenshot: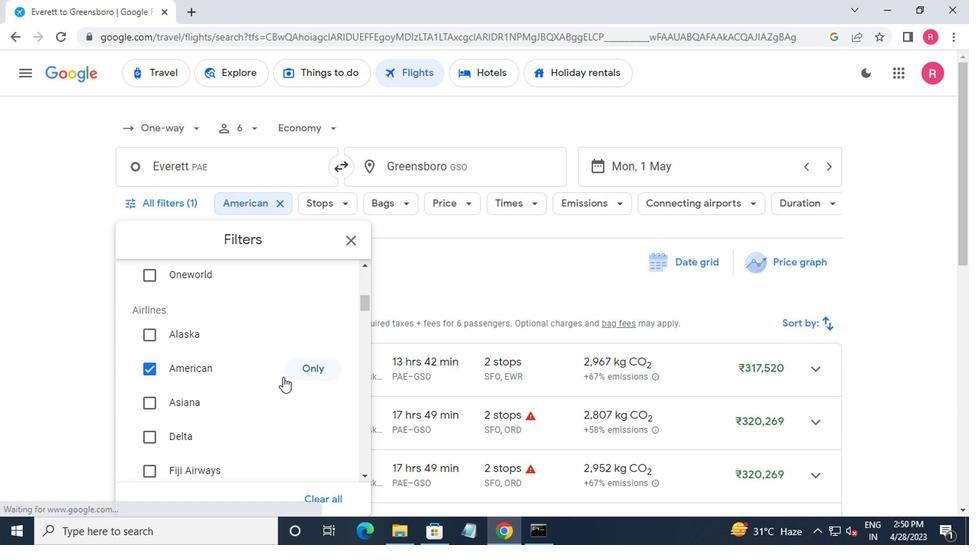 
Action: Mouse moved to (275, 374)
Screenshot: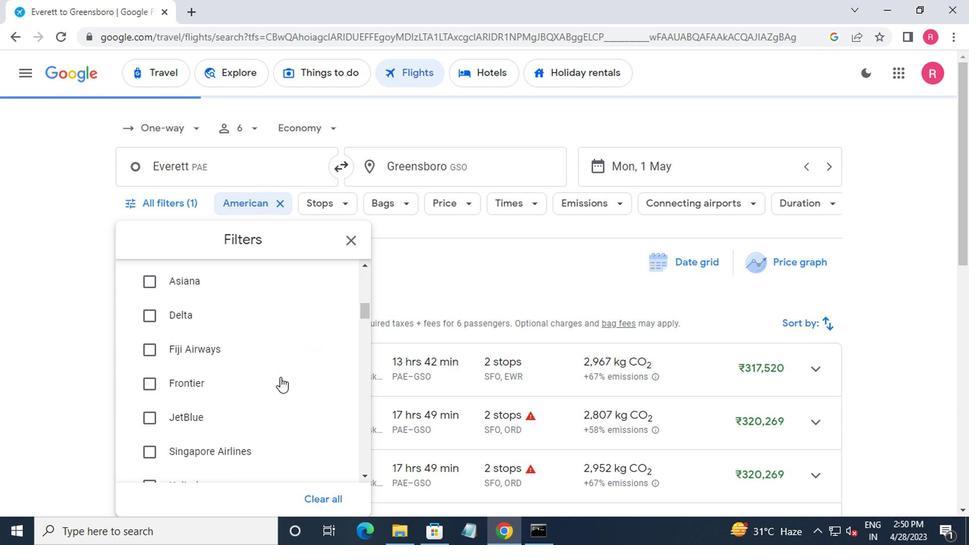 
Action: Mouse scrolled (275, 373) with delta (0, 0)
Screenshot: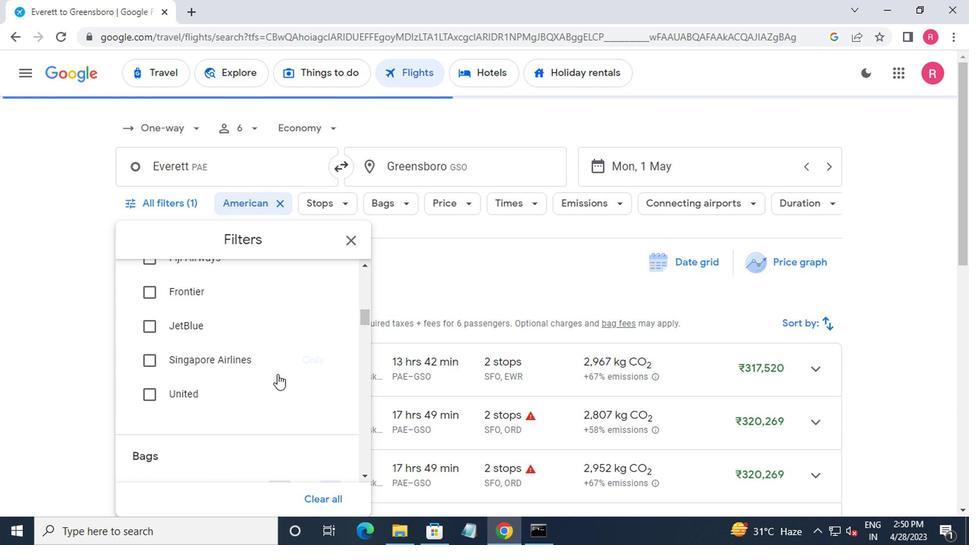 
Action: Mouse moved to (321, 424)
Screenshot: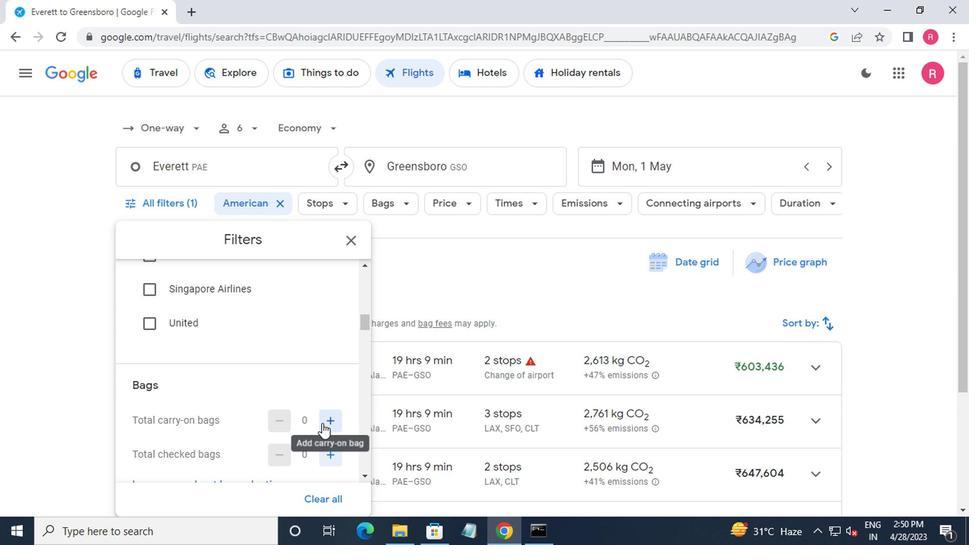 
Action: Mouse pressed left at (321, 424)
Screenshot: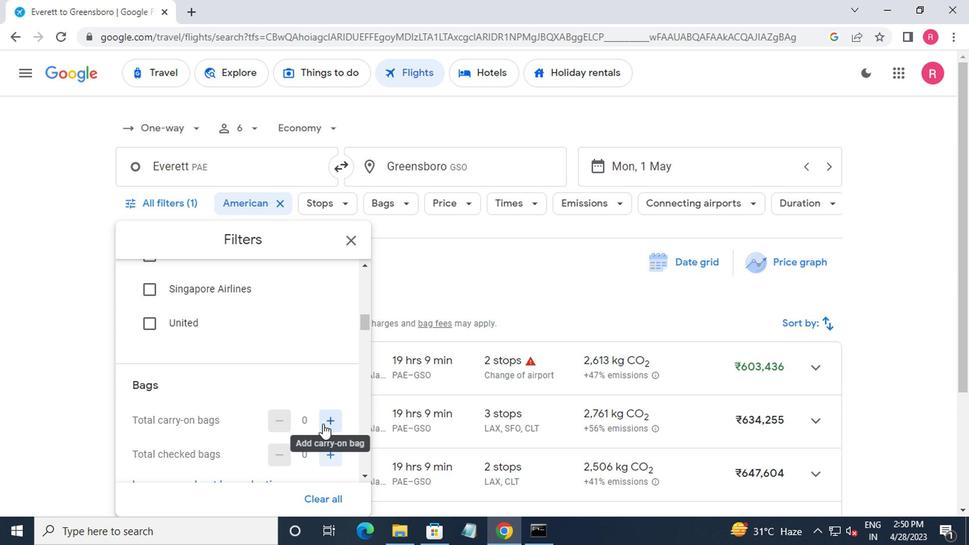 
Action: Mouse scrolled (321, 423) with delta (0, -1)
Screenshot: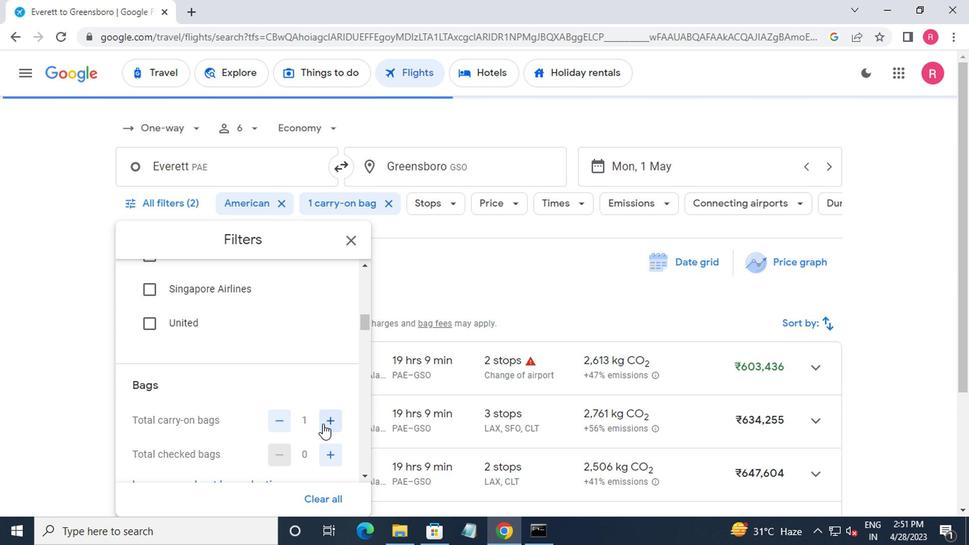 
Action: Mouse scrolled (321, 423) with delta (0, -1)
Screenshot: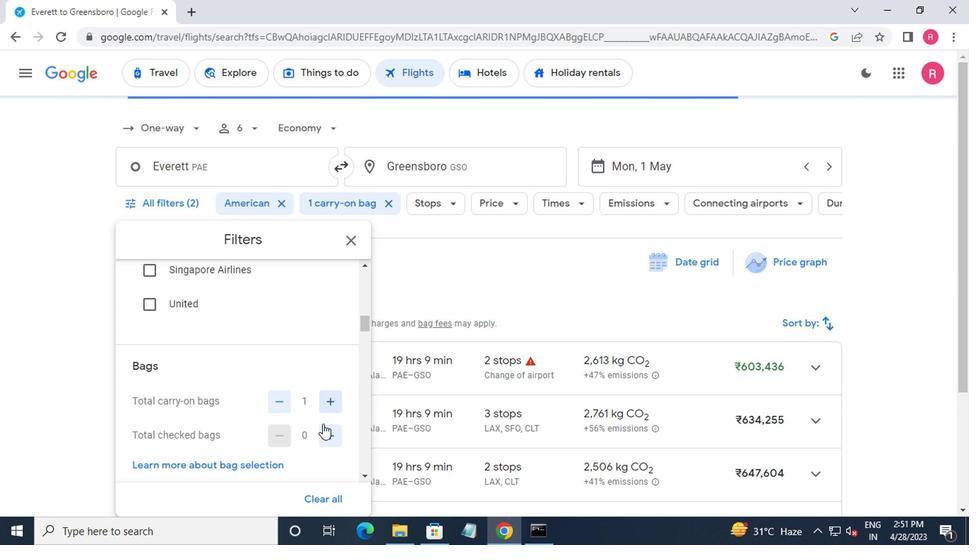 
Action: Mouse moved to (324, 316)
Screenshot: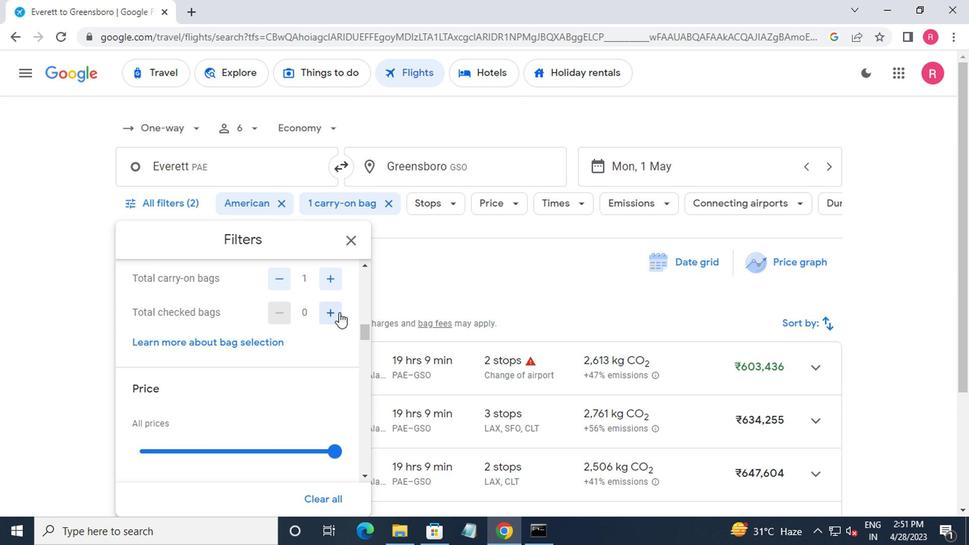 
Action: Mouse pressed left at (324, 316)
Screenshot: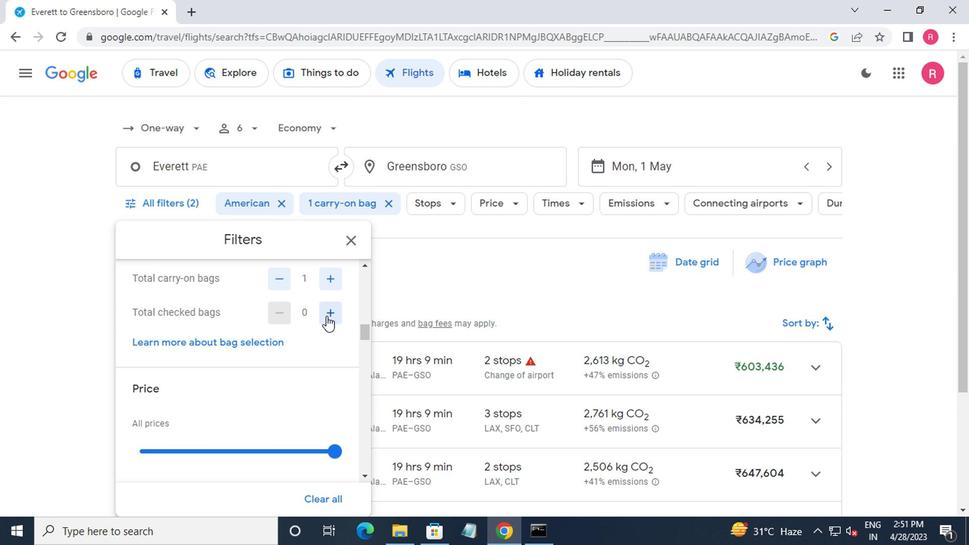 
Action: Mouse pressed left at (324, 316)
Screenshot: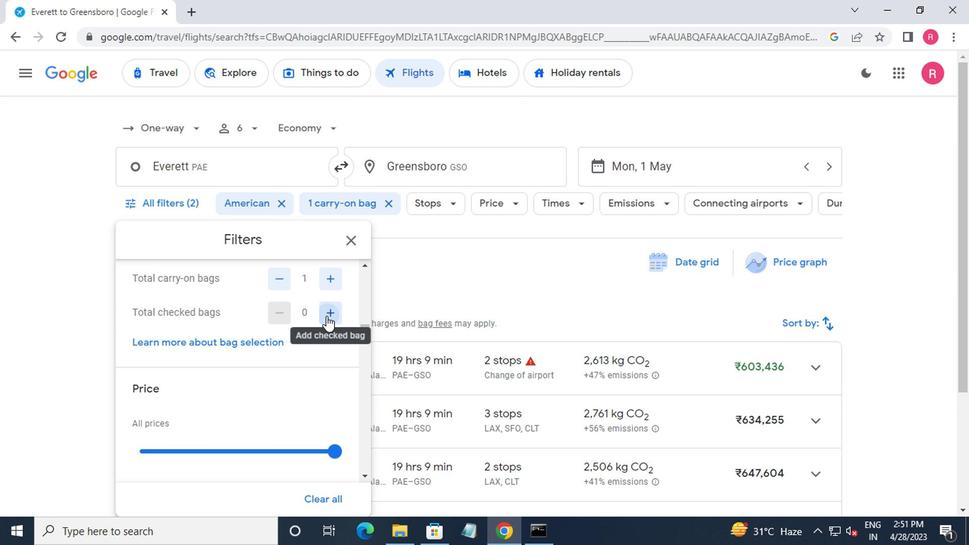 
Action: Mouse moved to (324, 316)
Screenshot: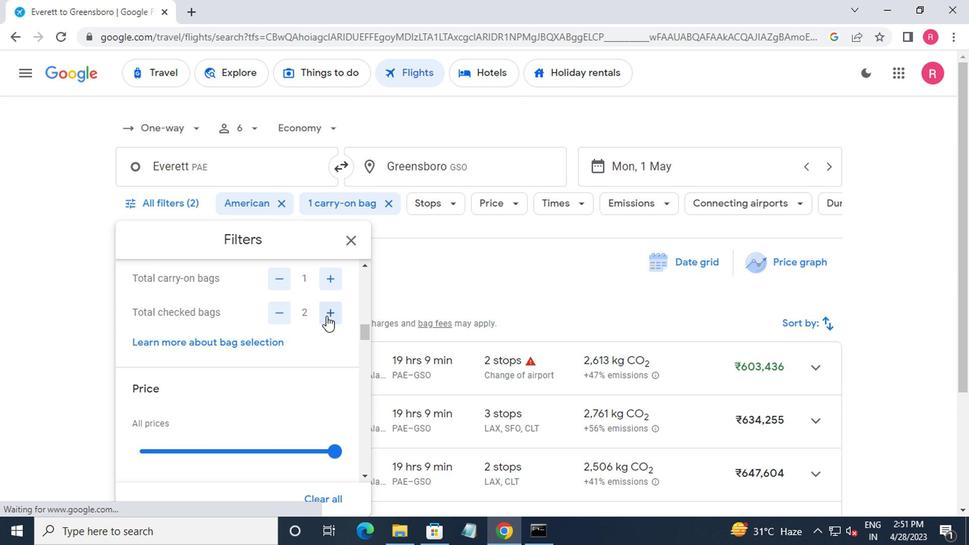
Action: Mouse pressed left at (324, 316)
Screenshot: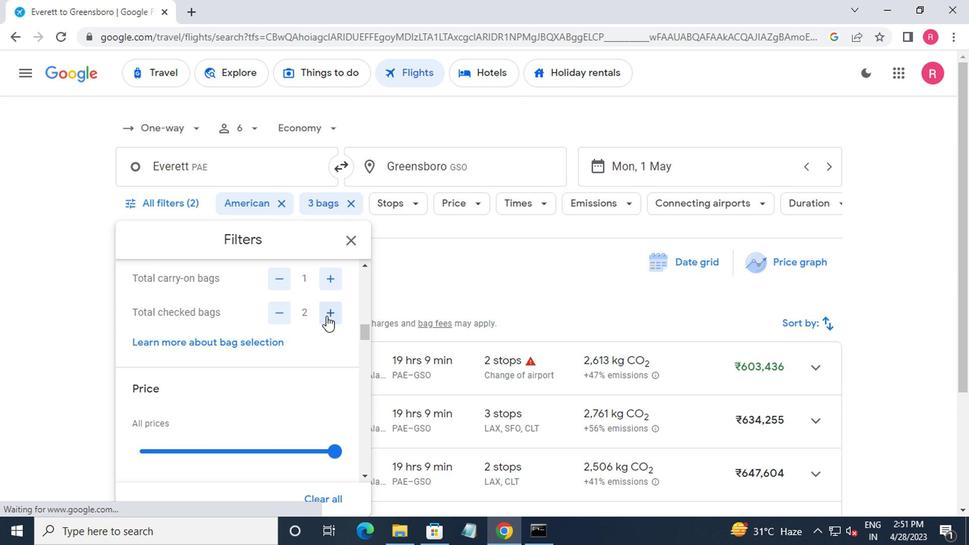 
Action: Mouse scrolled (324, 316) with delta (0, 0)
Screenshot: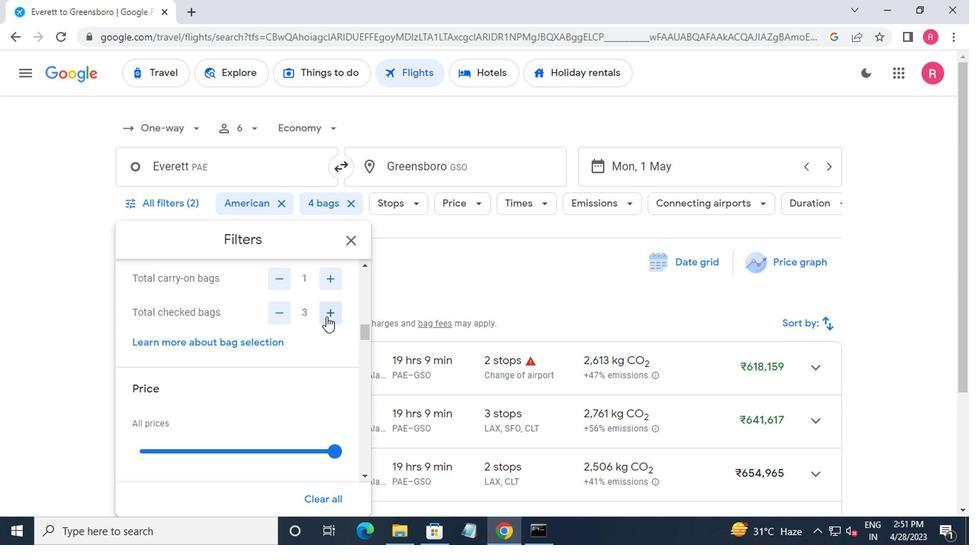 
Action: Mouse moved to (337, 382)
Screenshot: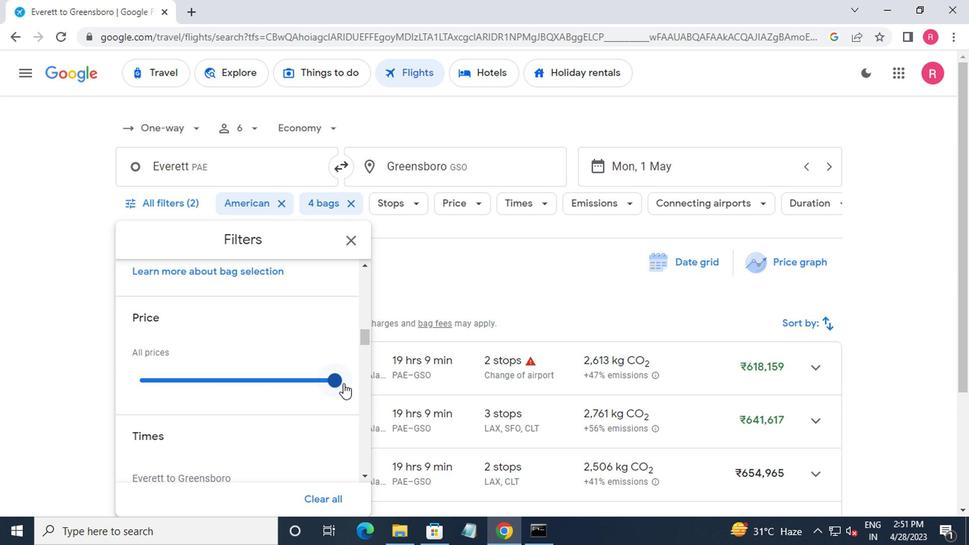 
Action: Mouse pressed left at (337, 382)
Screenshot: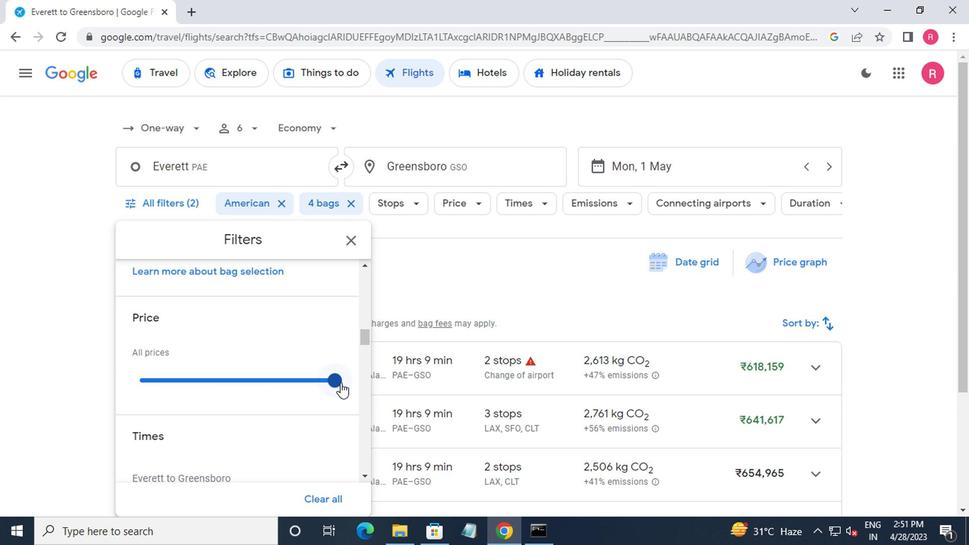 
Action: Mouse moved to (147, 377)
Screenshot: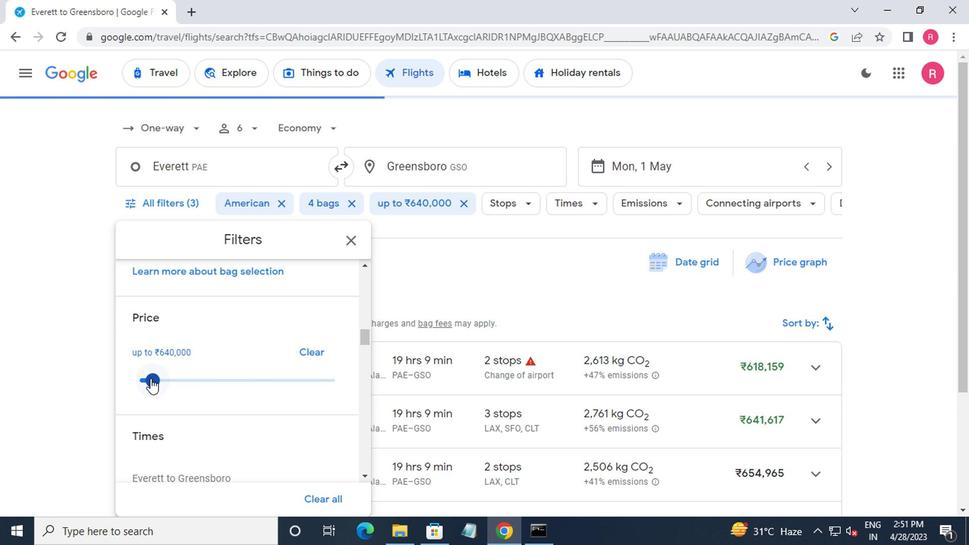 
Action: Mouse scrolled (147, 377) with delta (0, 0)
Screenshot: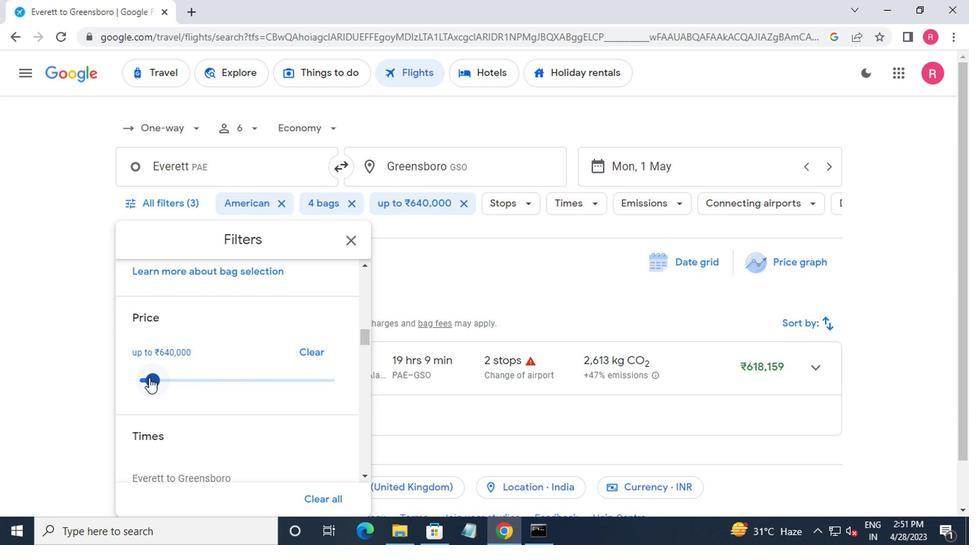 
Action: Mouse scrolled (147, 377) with delta (0, 0)
Screenshot: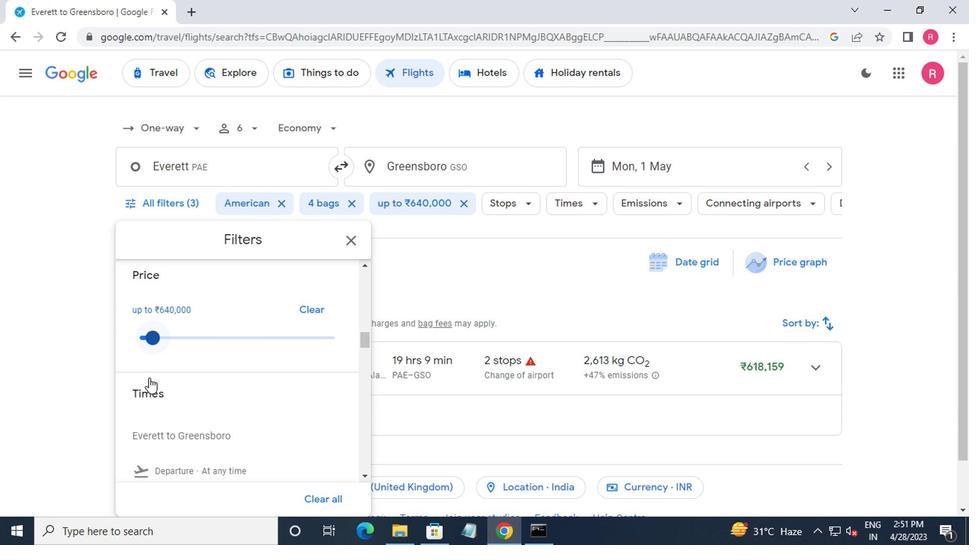 
Action: Mouse moved to (146, 377)
Screenshot: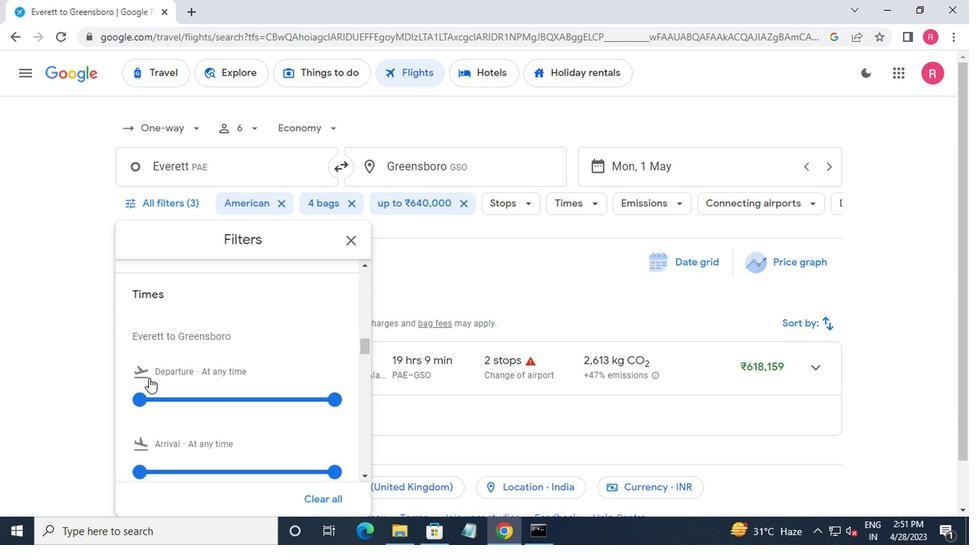 
Action: Mouse scrolled (146, 378) with delta (0, 1)
Screenshot: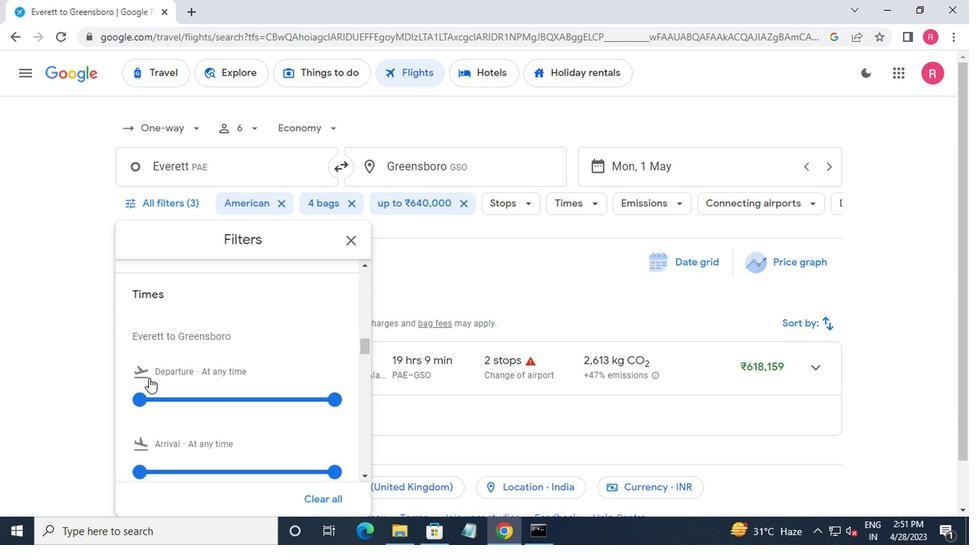 
Action: Mouse moved to (145, 377)
Screenshot: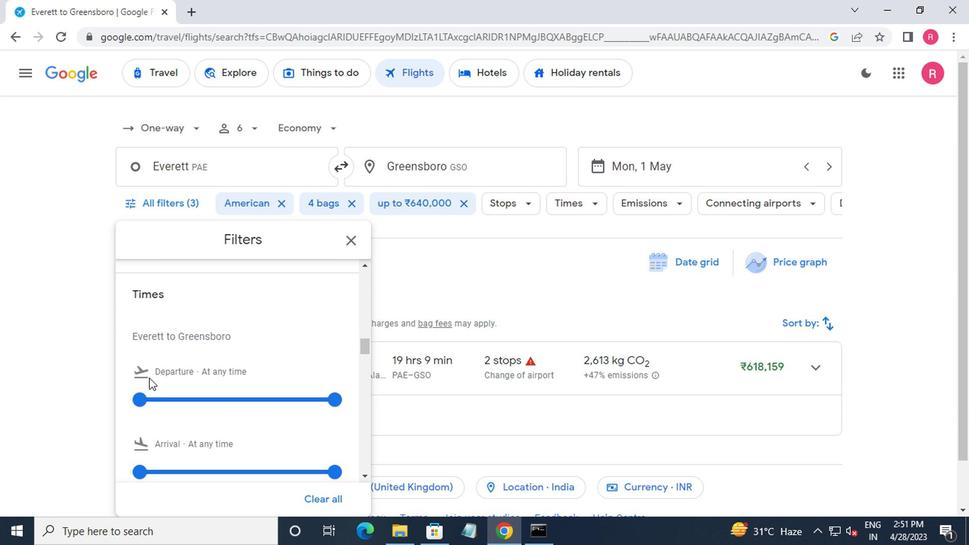 
Action: Mouse scrolled (145, 377) with delta (0, 0)
Screenshot: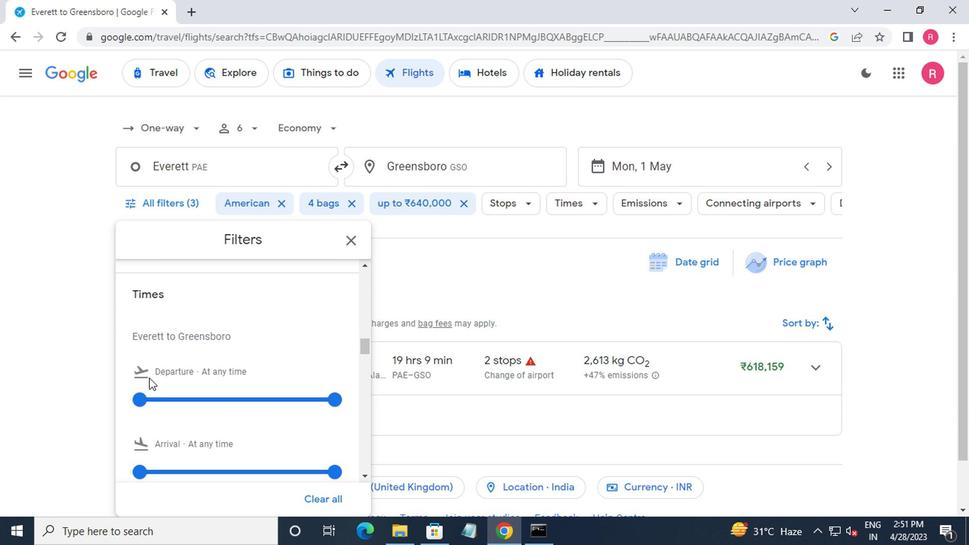 
Action: Mouse moved to (145, 377)
Screenshot: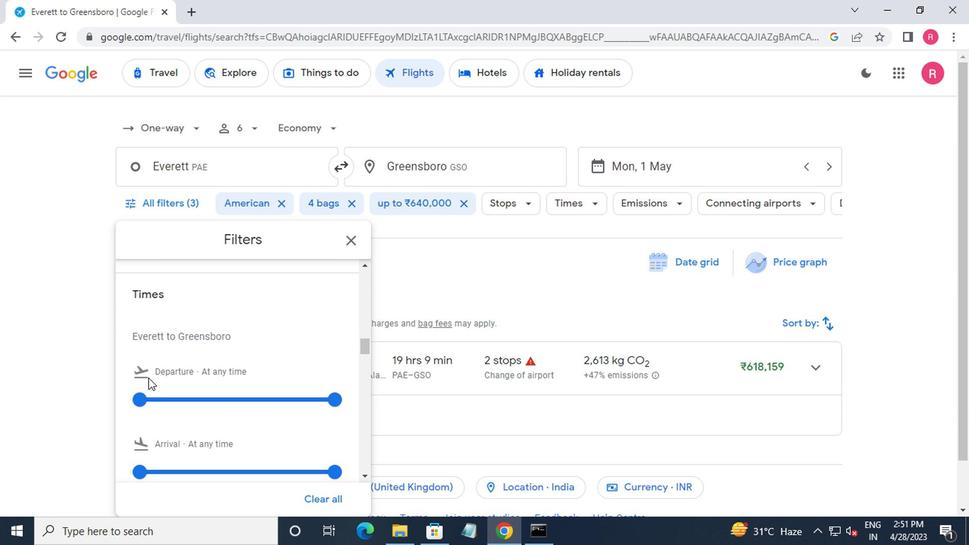 
Action: Mouse pressed left at (145, 377)
Screenshot: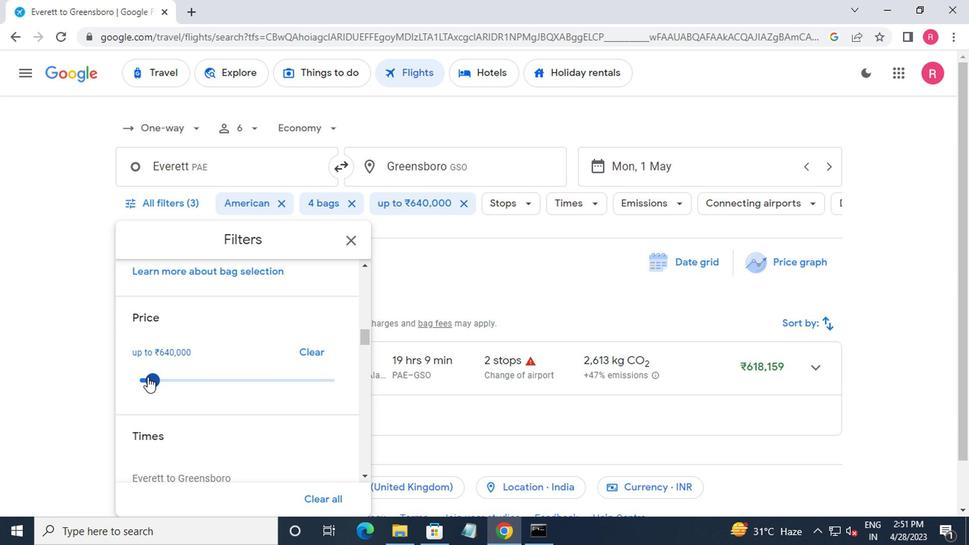 
Action: Mouse moved to (242, 382)
Screenshot: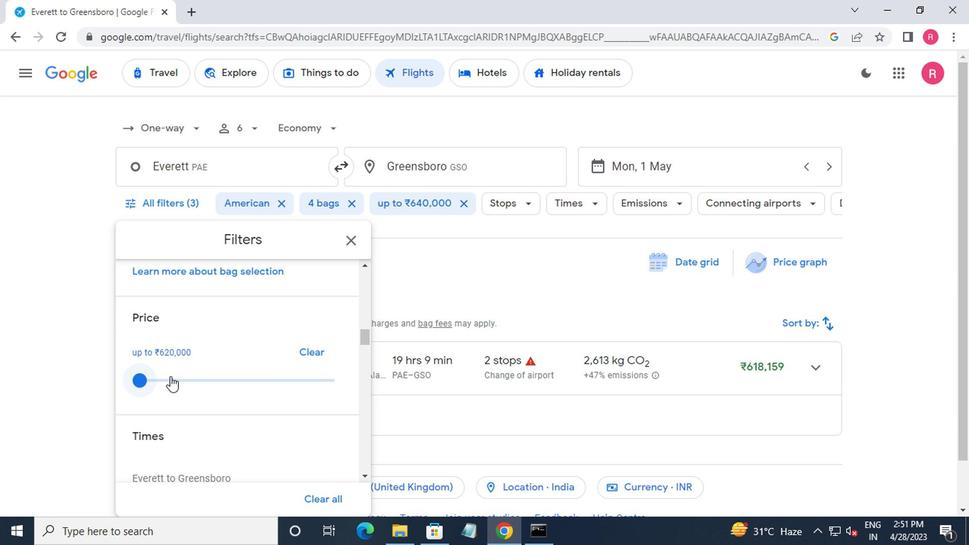 
Action: Mouse scrolled (242, 382) with delta (0, 0)
Screenshot: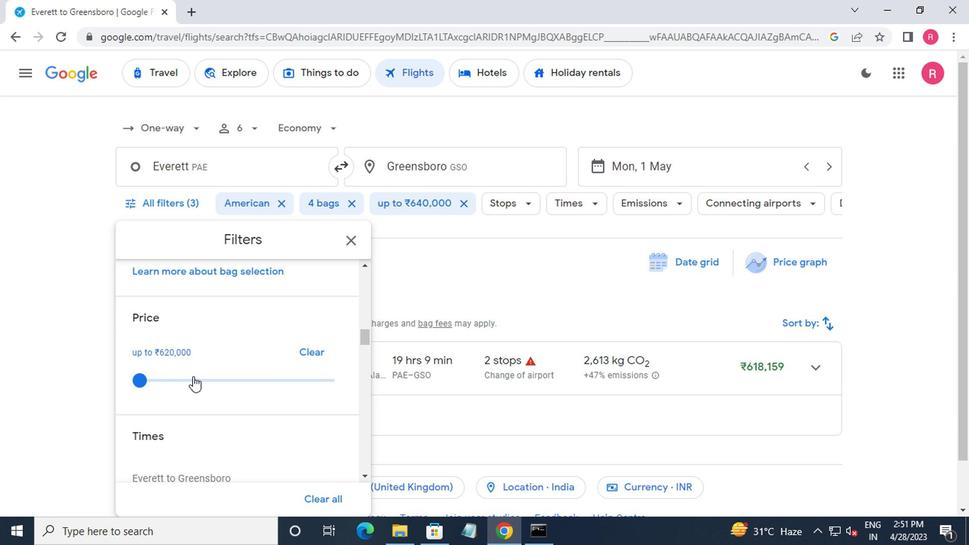 
Action: Mouse scrolled (242, 382) with delta (0, 0)
Screenshot: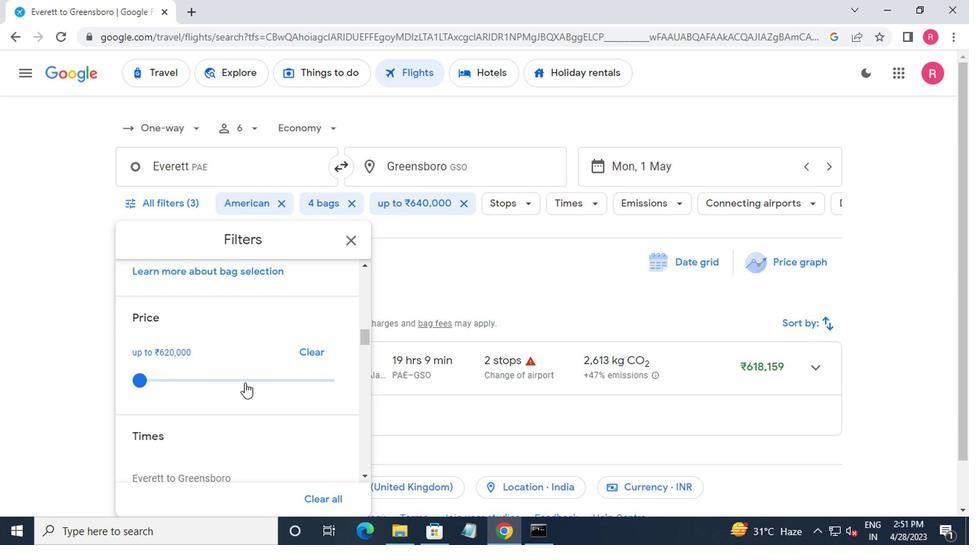 
Action: Mouse moved to (144, 402)
Screenshot: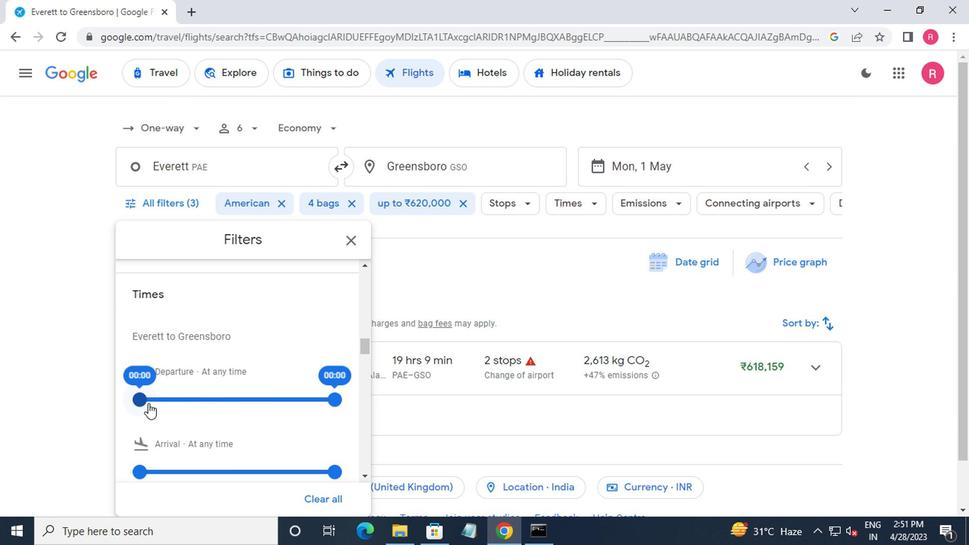 
Action: Mouse pressed left at (144, 402)
Screenshot: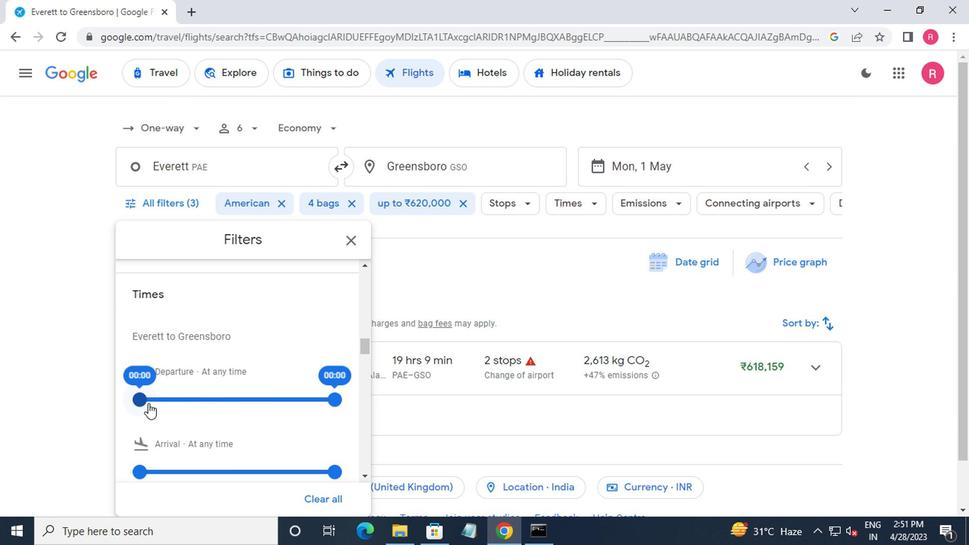 
Action: Mouse moved to (332, 408)
Screenshot: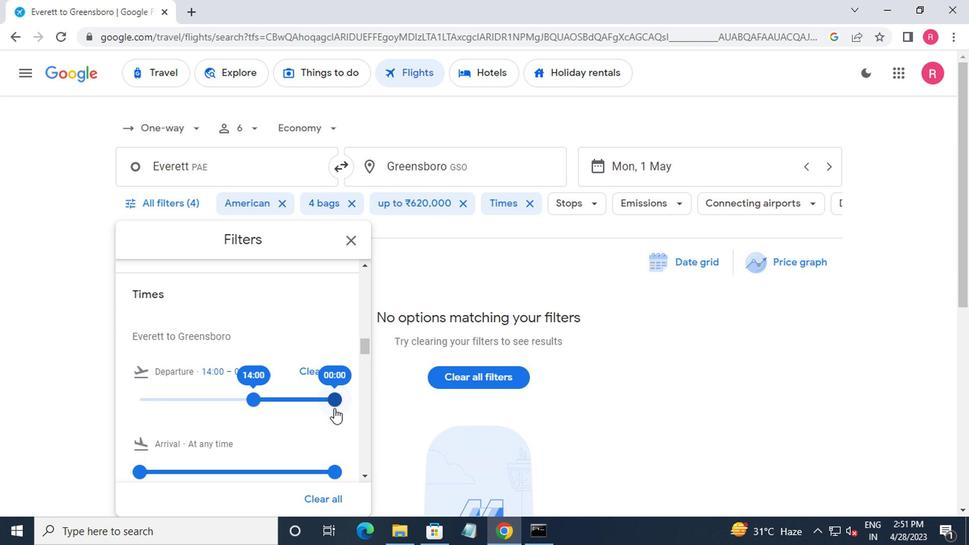 
Action: Mouse pressed left at (332, 408)
Screenshot: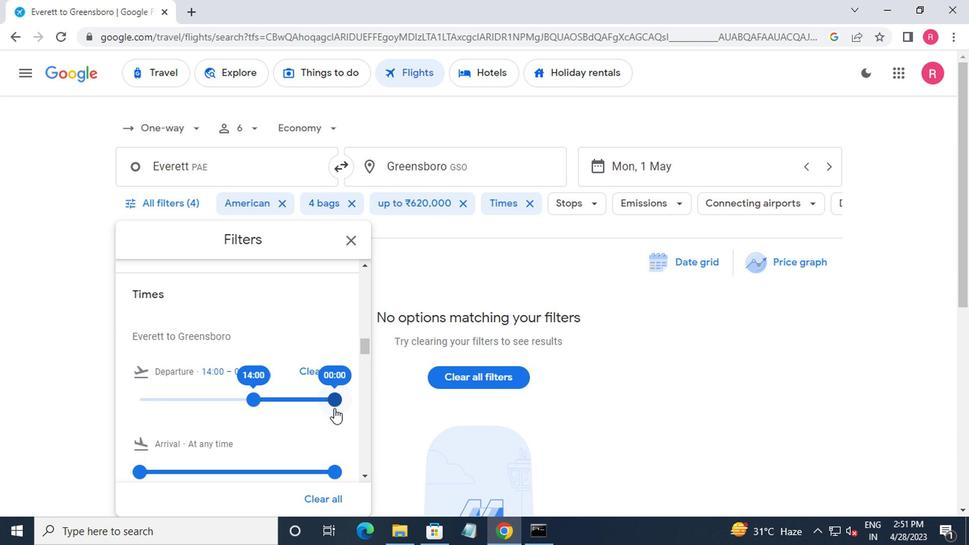 
Action: Mouse moved to (347, 236)
Screenshot: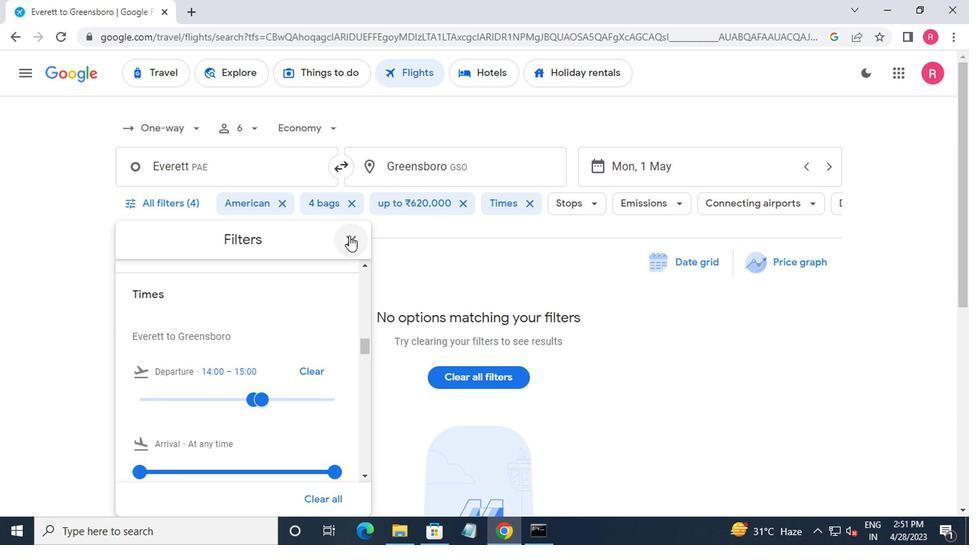 
Action: Mouse pressed left at (347, 236)
Screenshot: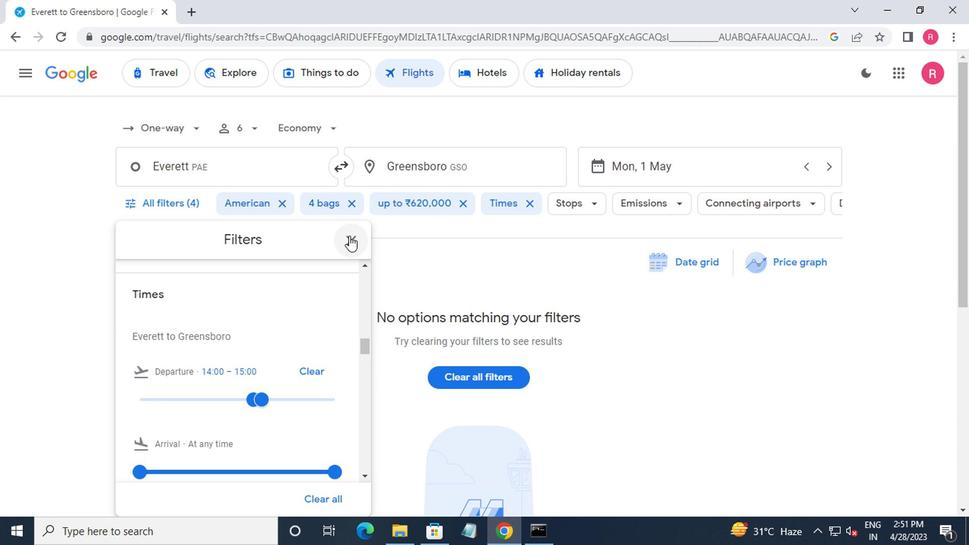 
